 Task: Find connections with filter location Burton upon Trent with filter topic #Designwith filter profile language Spanish with filter current company International tractors limited with filter school Shri Guru Gobind Singhji Institute of Engineering and Technology, Vishnupuri, Nanded with filter industry Retail Apparel and Fashion with filter service category Financial Reporting with filter keywords title Homeless Shelter Worker
Action: Mouse moved to (546, 81)
Screenshot: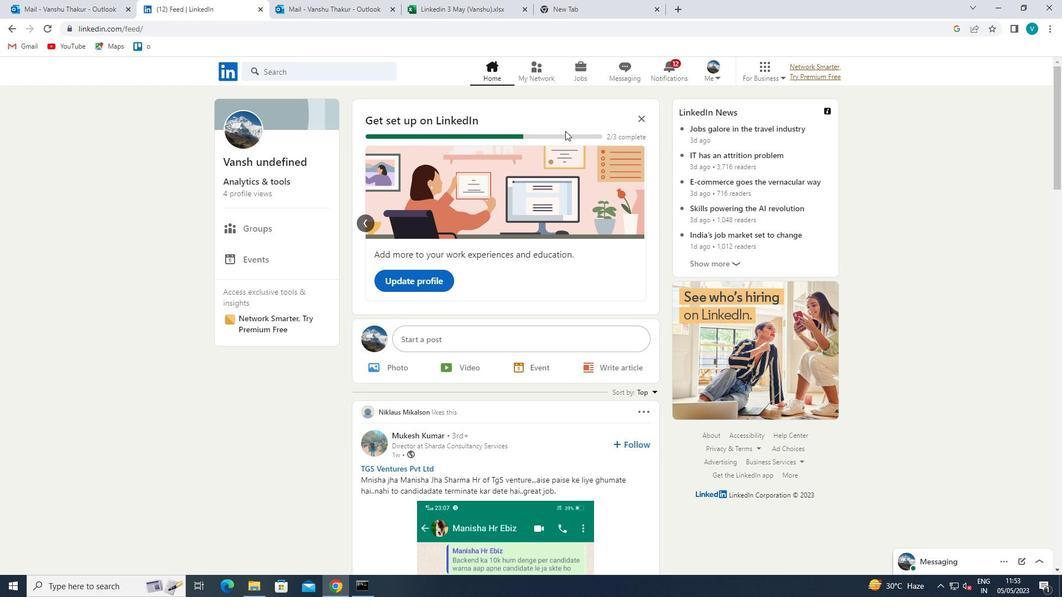 
Action: Mouse pressed left at (546, 81)
Screenshot: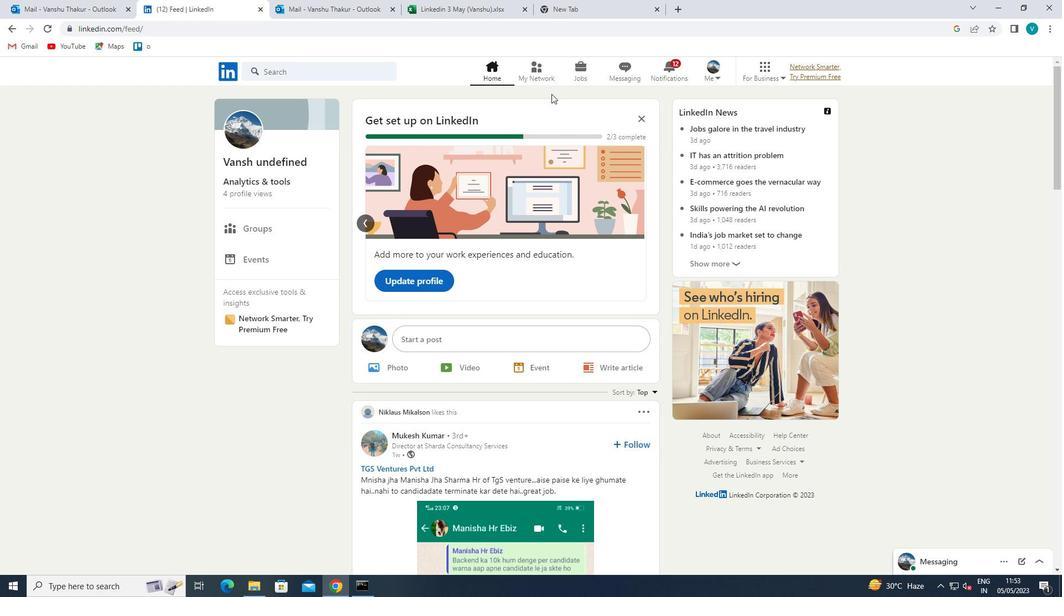 
Action: Mouse moved to (348, 133)
Screenshot: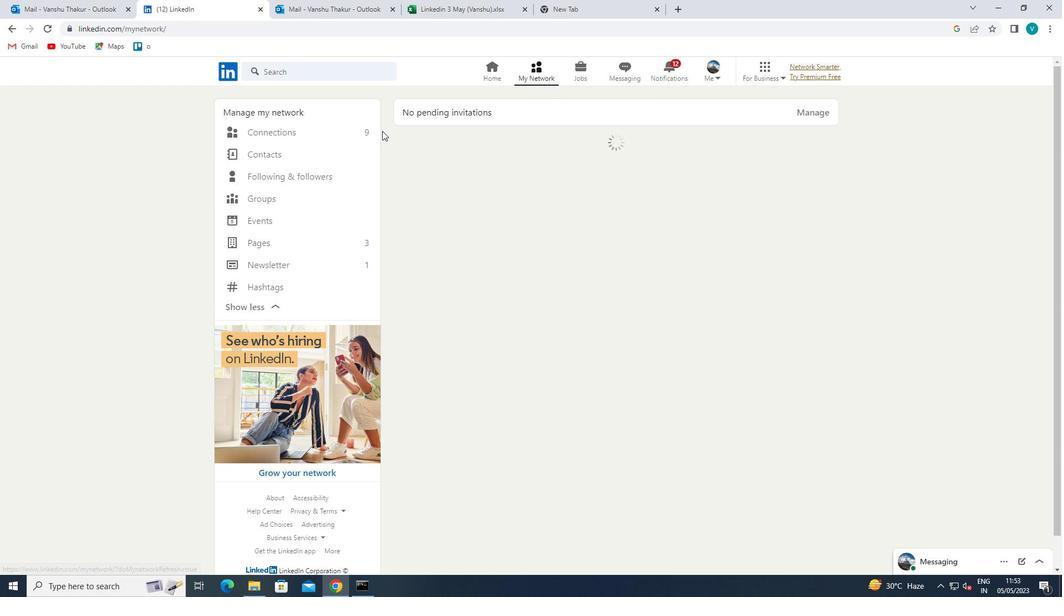 
Action: Mouse pressed left at (348, 133)
Screenshot: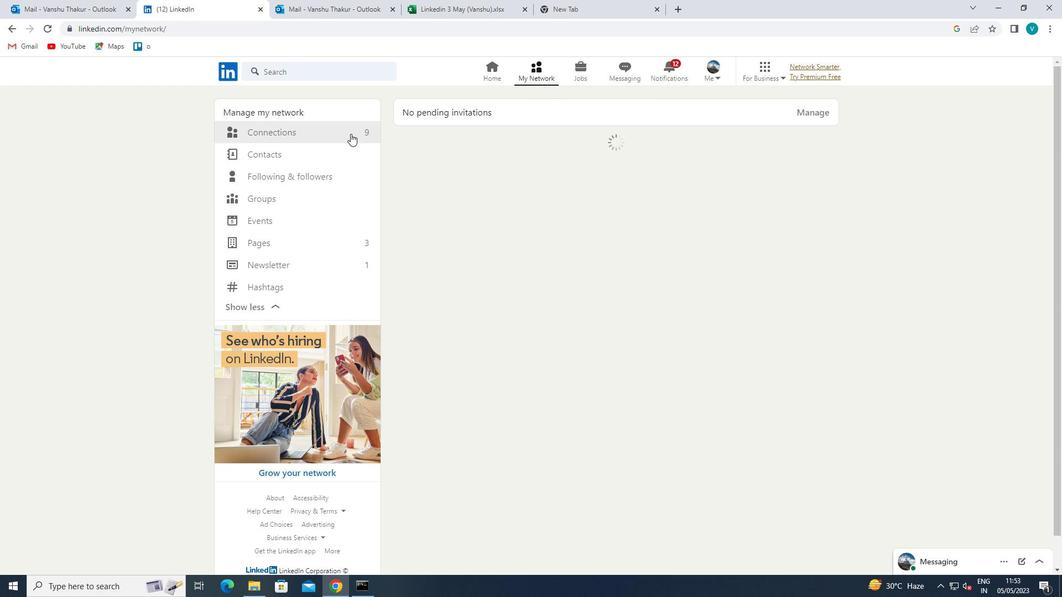 
Action: Mouse moved to (611, 140)
Screenshot: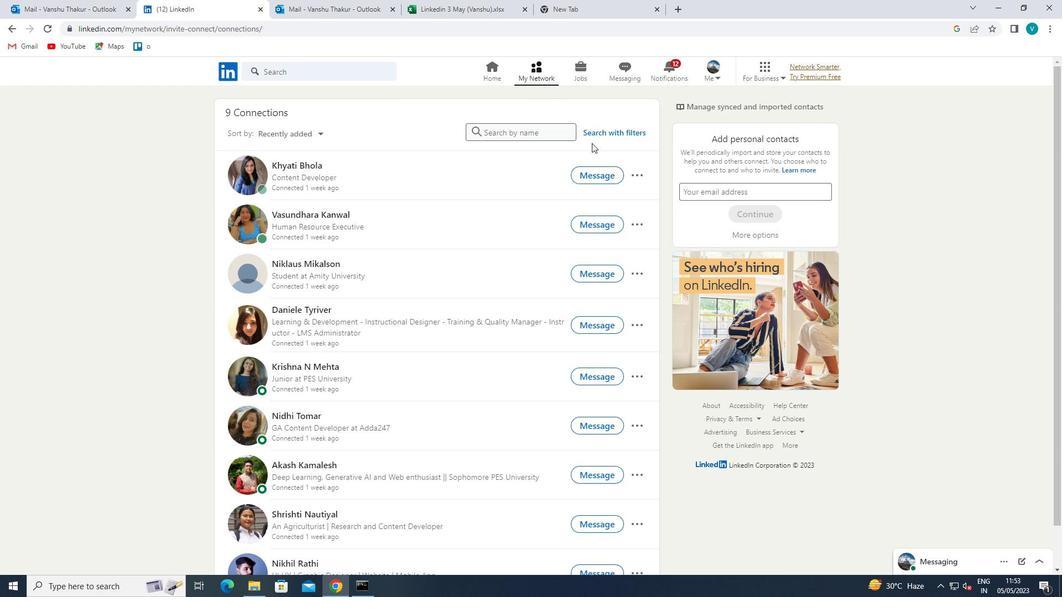 
Action: Mouse pressed left at (611, 140)
Screenshot: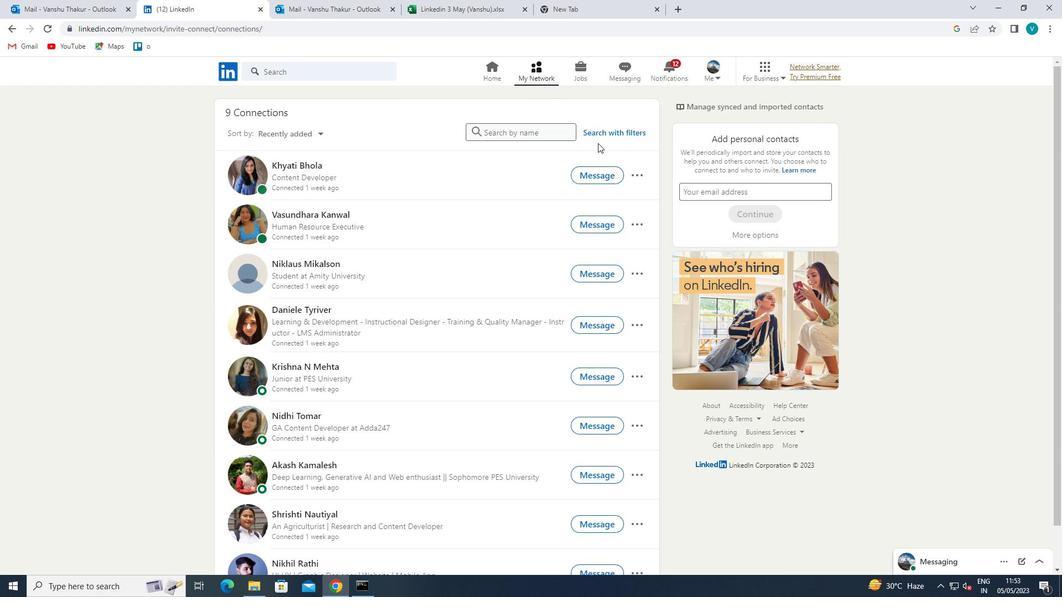 
Action: Mouse moved to (616, 137)
Screenshot: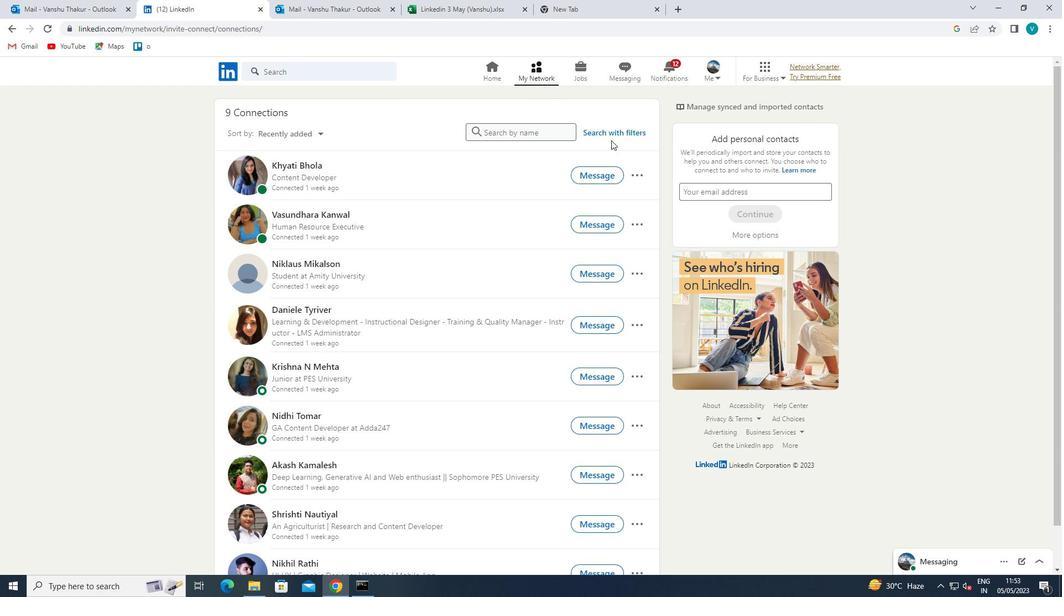
Action: Mouse pressed left at (616, 137)
Screenshot: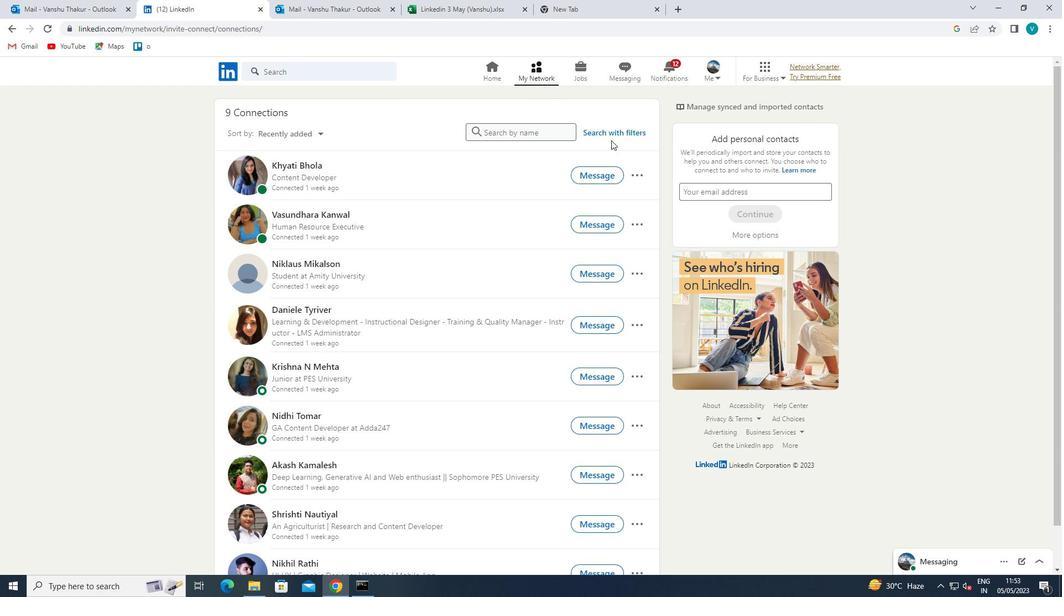 
Action: Mouse moved to (541, 100)
Screenshot: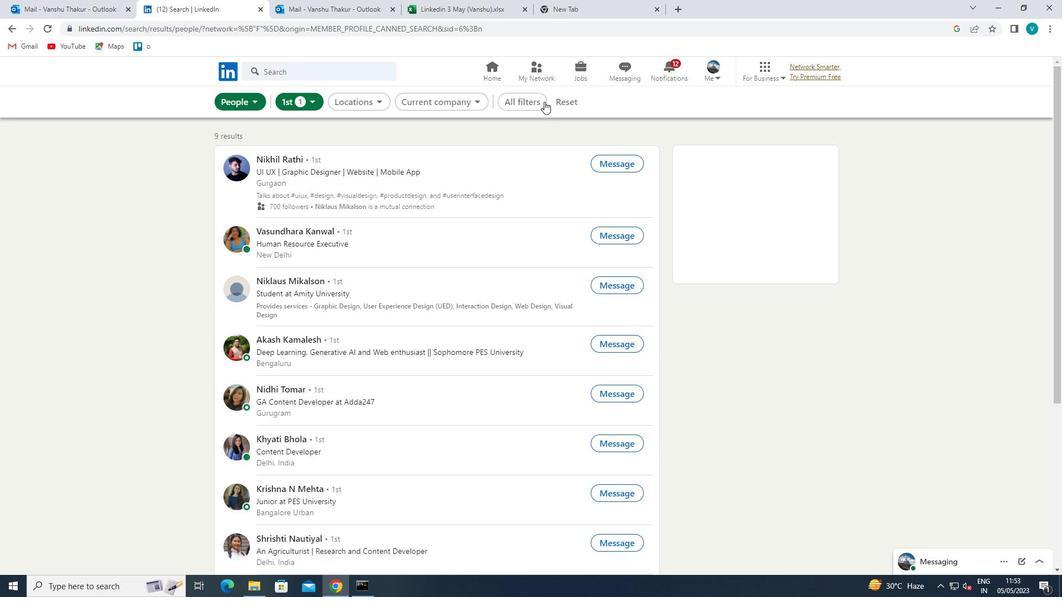 
Action: Mouse pressed left at (541, 100)
Screenshot: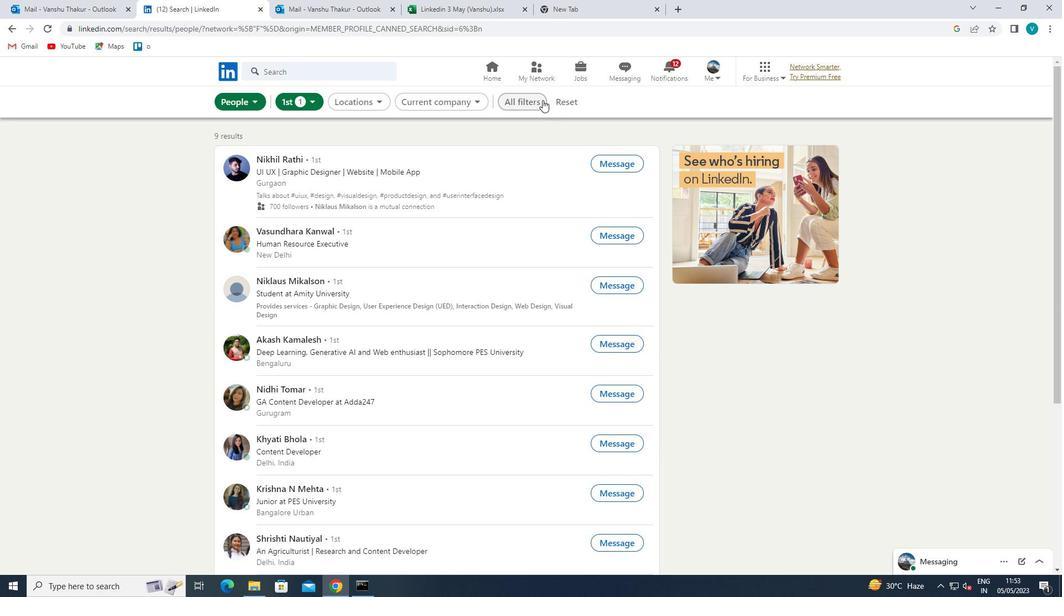 
Action: Mouse moved to (876, 227)
Screenshot: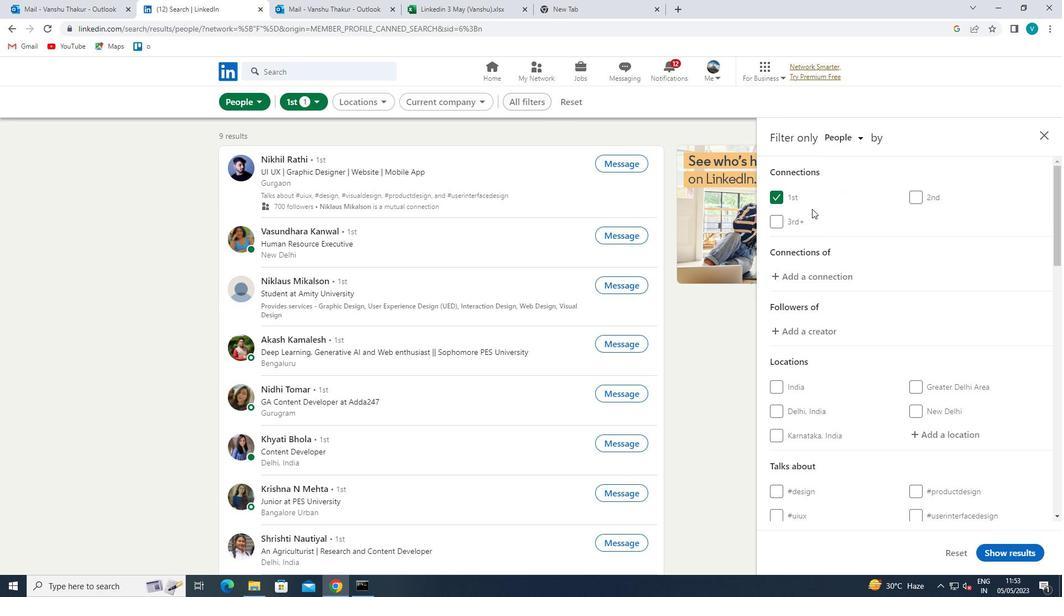 
Action: Mouse scrolled (876, 226) with delta (0, 0)
Screenshot: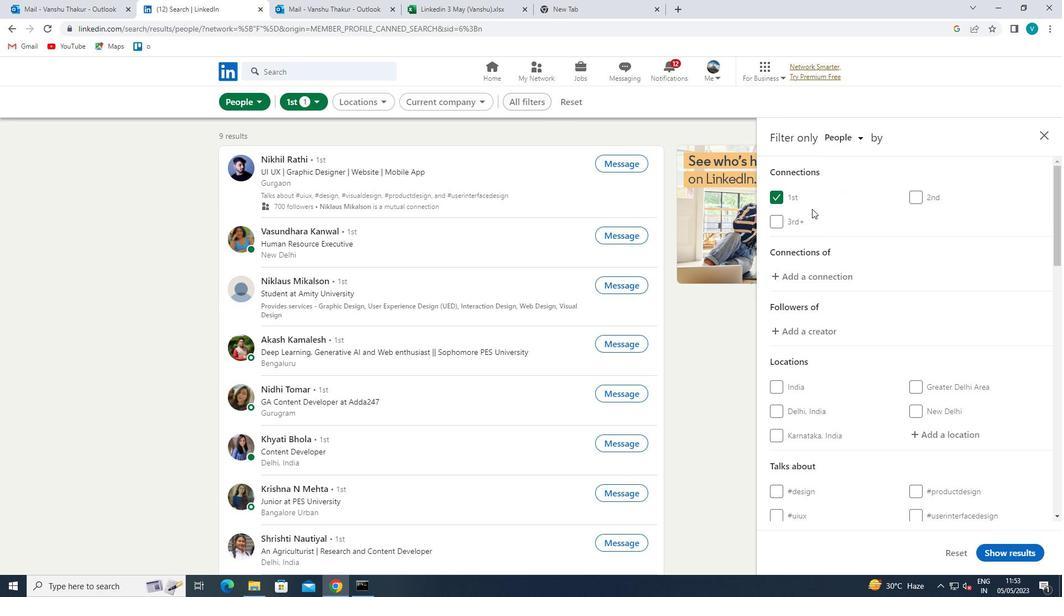 
Action: Mouse moved to (877, 227)
Screenshot: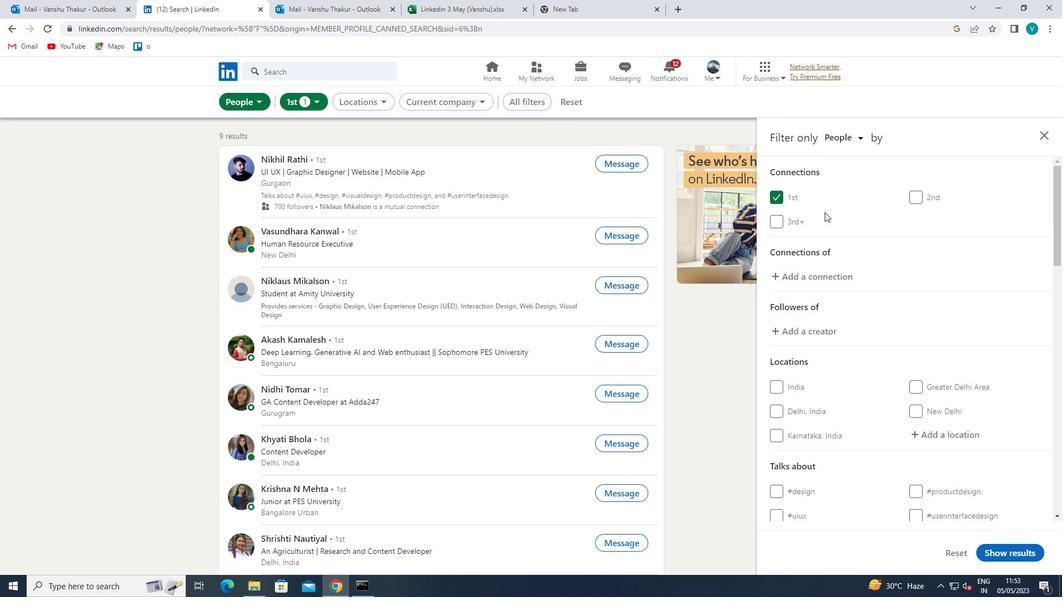 
Action: Mouse scrolled (877, 227) with delta (0, 0)
Screenshot: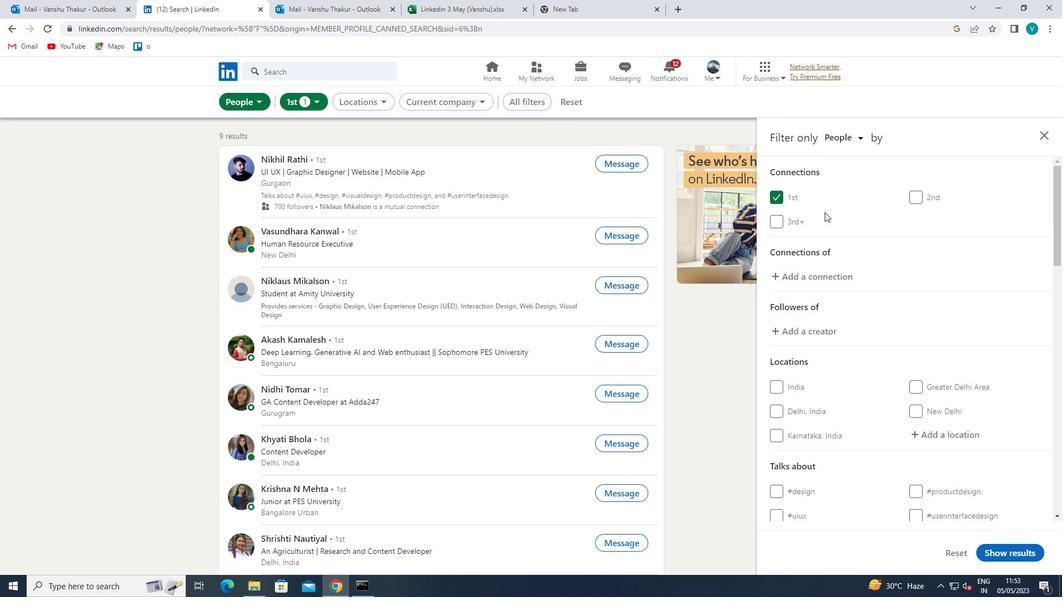 
Action: Mouse moved to (947, 334)
Screenshot: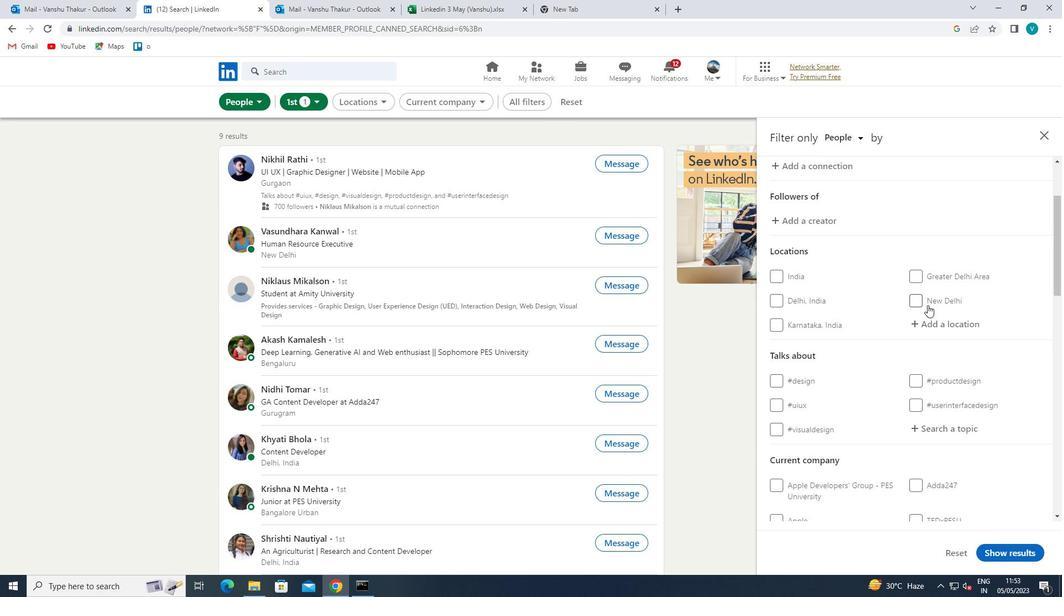 
Action: Mouse pressed left at (947, 334)
Screenshot: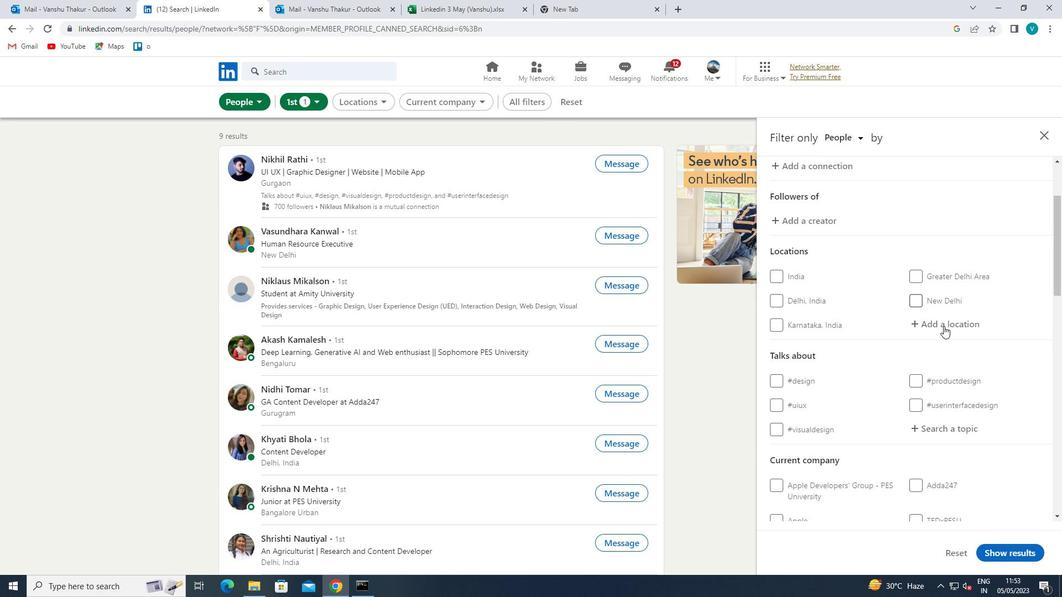 
Action: Mouse moved to (953, 330)
Screenshot: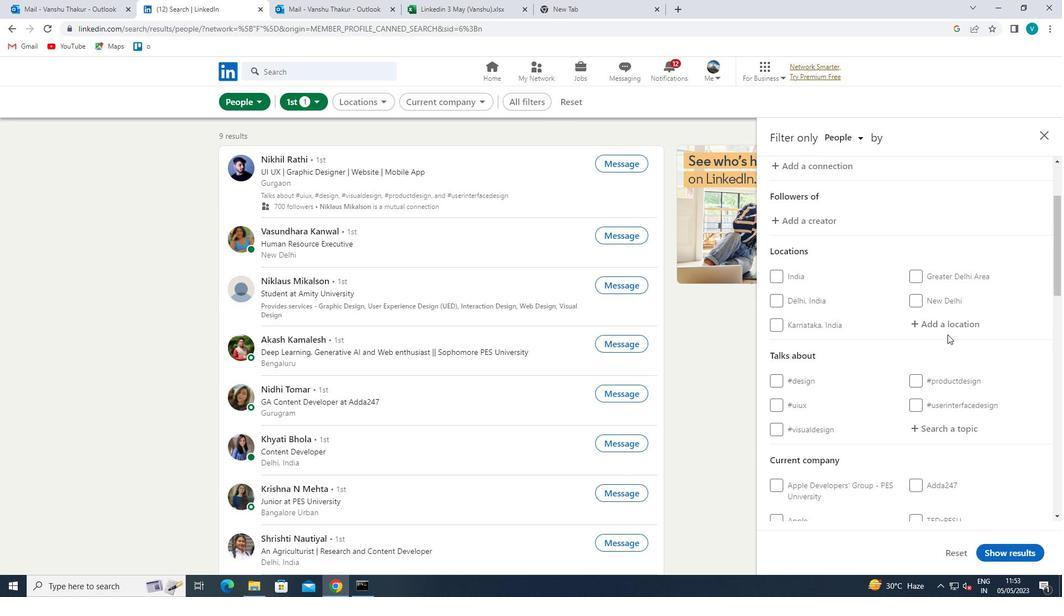 
Action: Mouse pressed left at (953, 330)
Screenshot: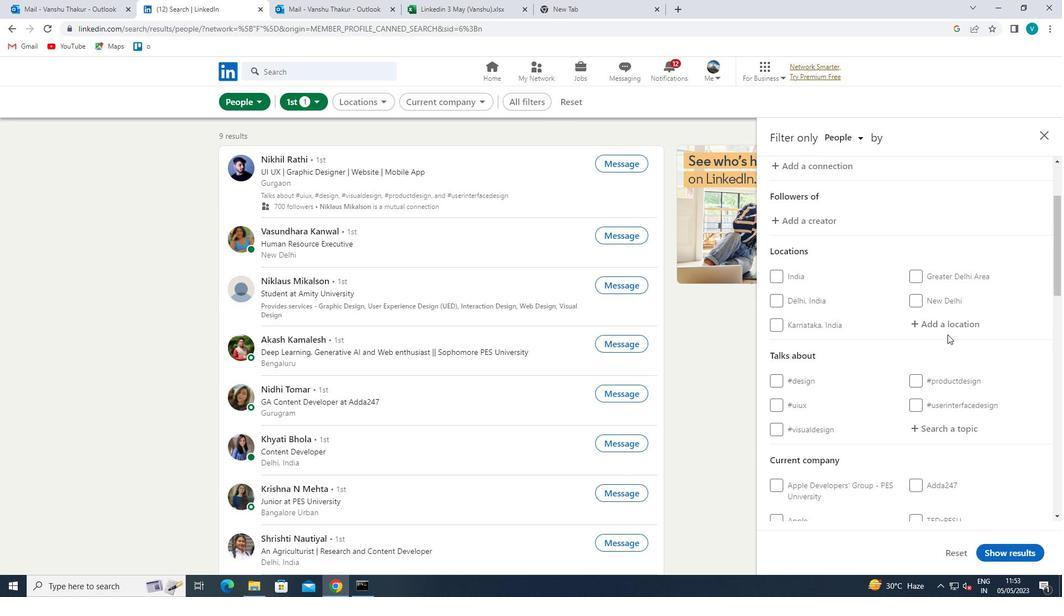 
Action: Mouse moved to (953, 329)
Screenshot: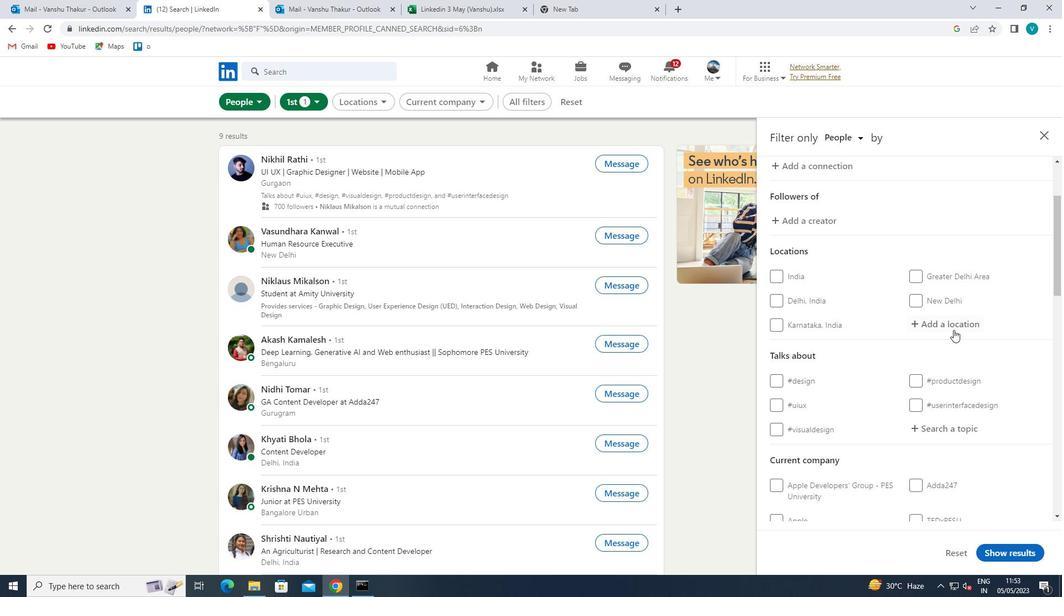 
Action: Key pressed <Key.shift>BURTON
Screenshot: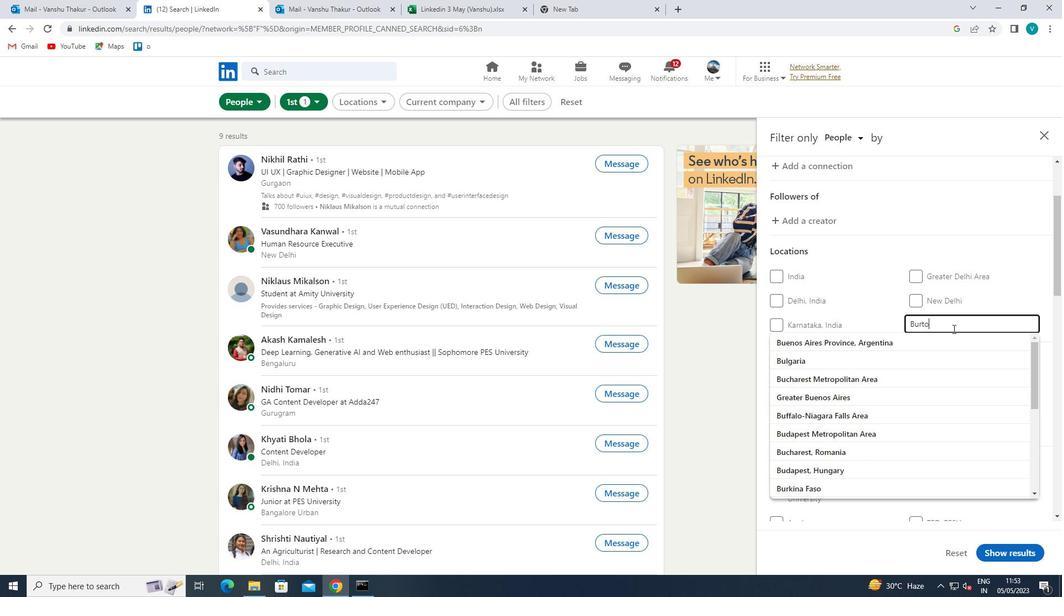 
Action: Mouse moved to (928, 354)
Screenshot: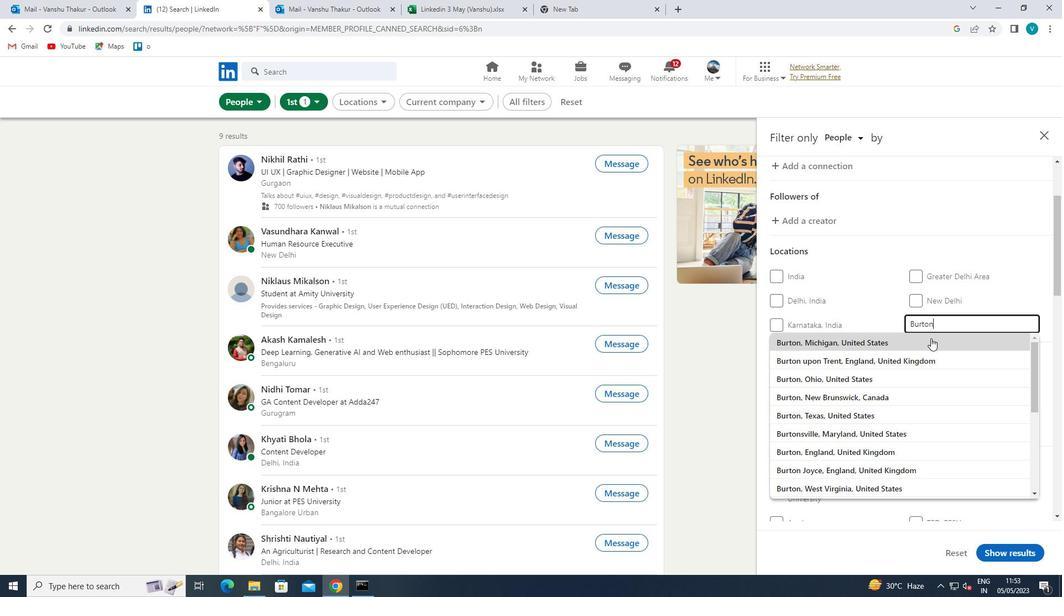 
Action: Mouse pressed left at (928, 354)
Screenshot: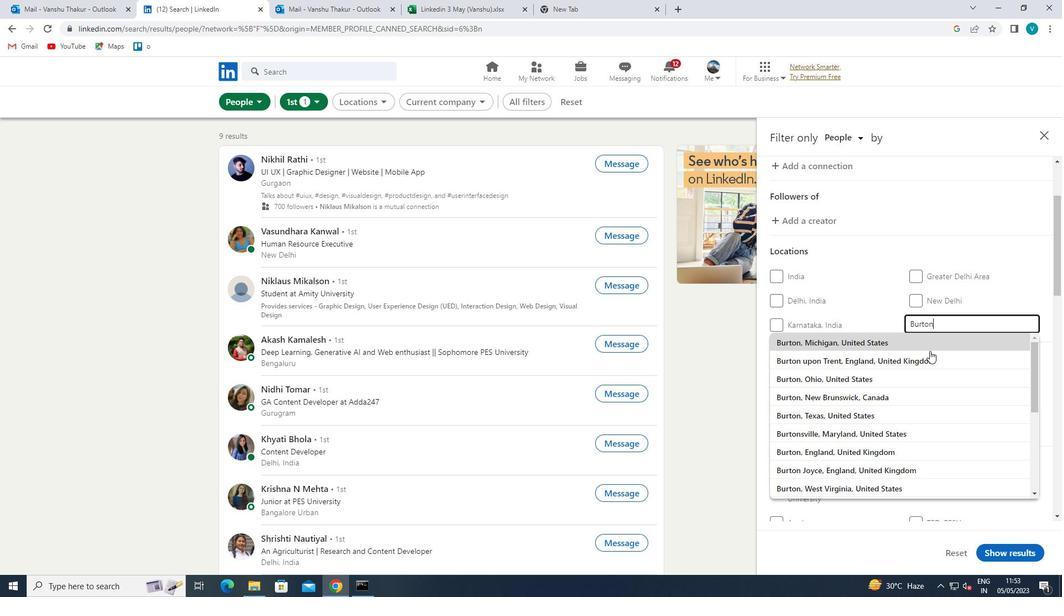 
Action: Mouse moved to (928, 355)
Screenshot: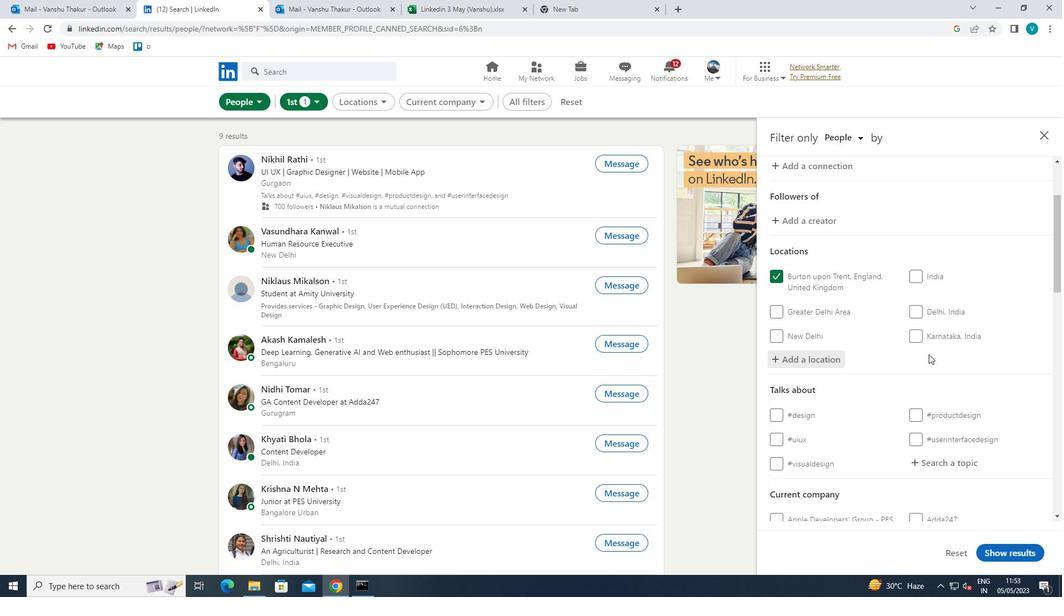 
Action: Mouse scrolled (928, 355) with delta (0, 0)
Screenshot: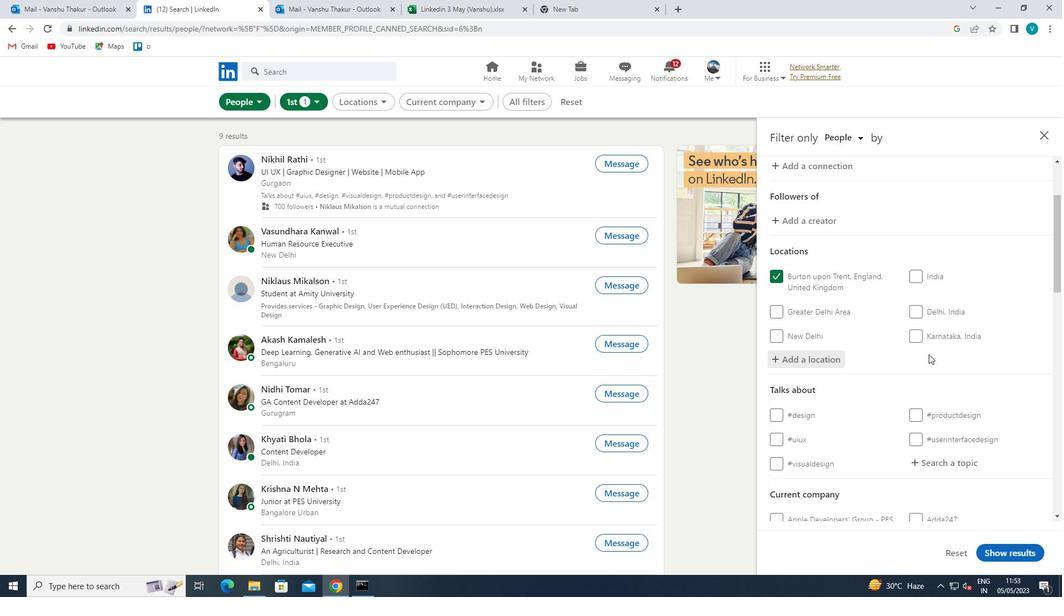 
Action: Mouse scrolled (928, 355) with delta (0, 0)
Screenshot: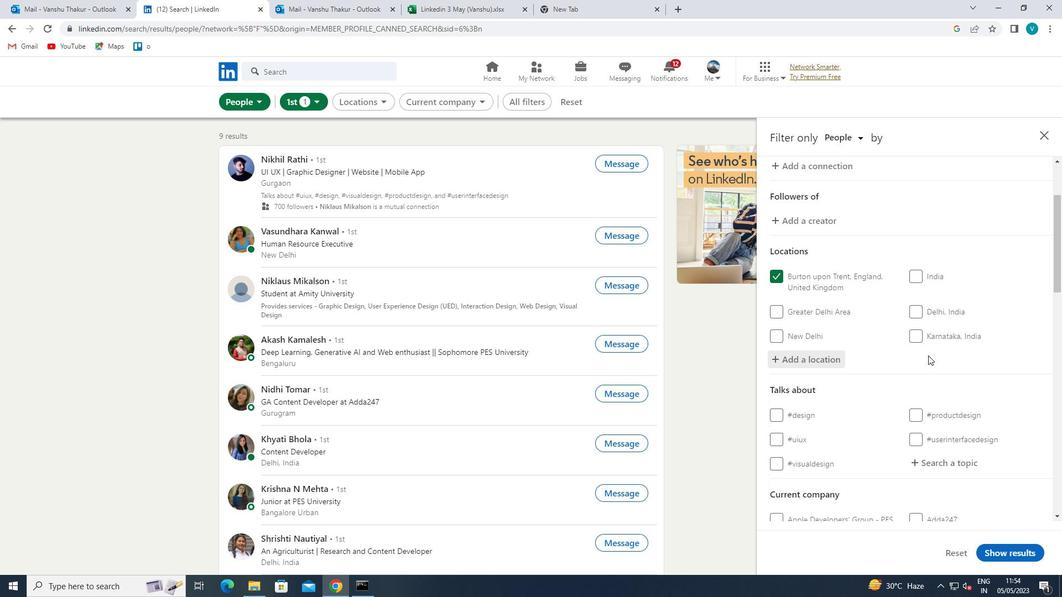 
Action: Mouse moved to (927, 355)
Screenshot: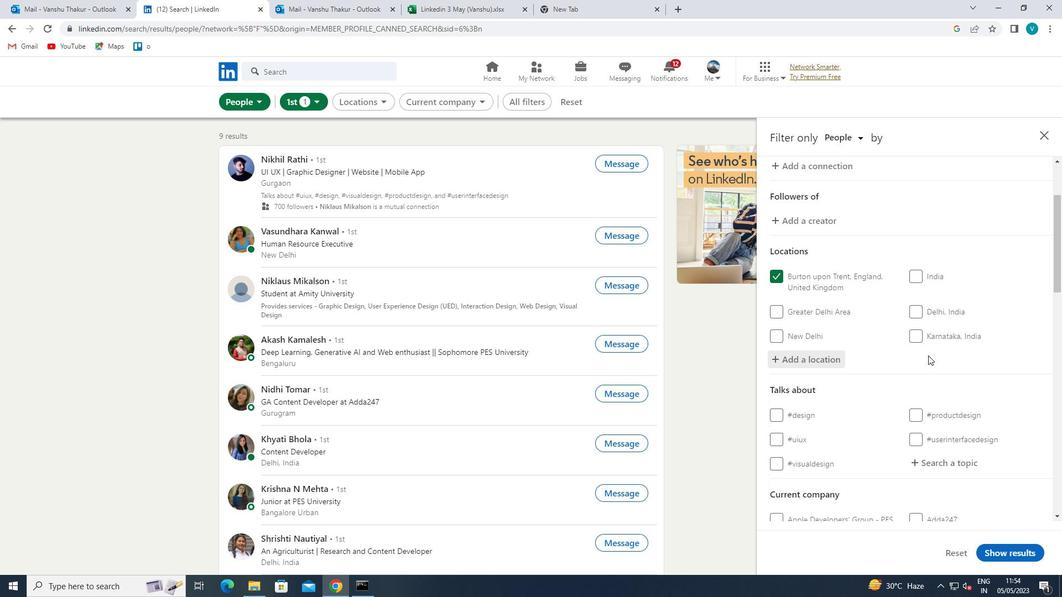 
Action: Mouse scrolled (927, 355) with delta (0, 0)
Screenshot: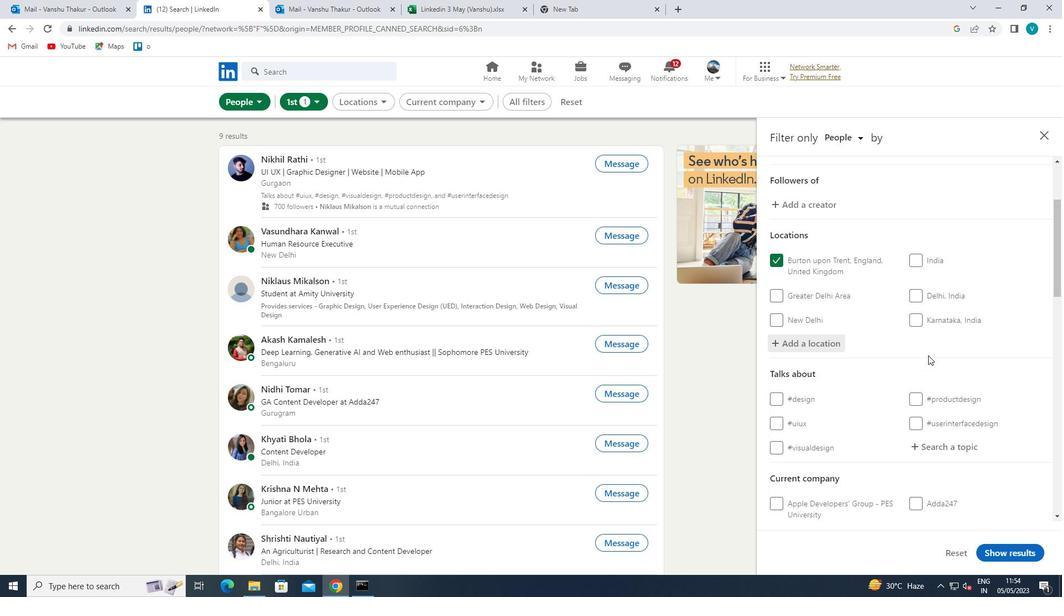 
Action: Mouse moved to (951, 302)
Screenshot: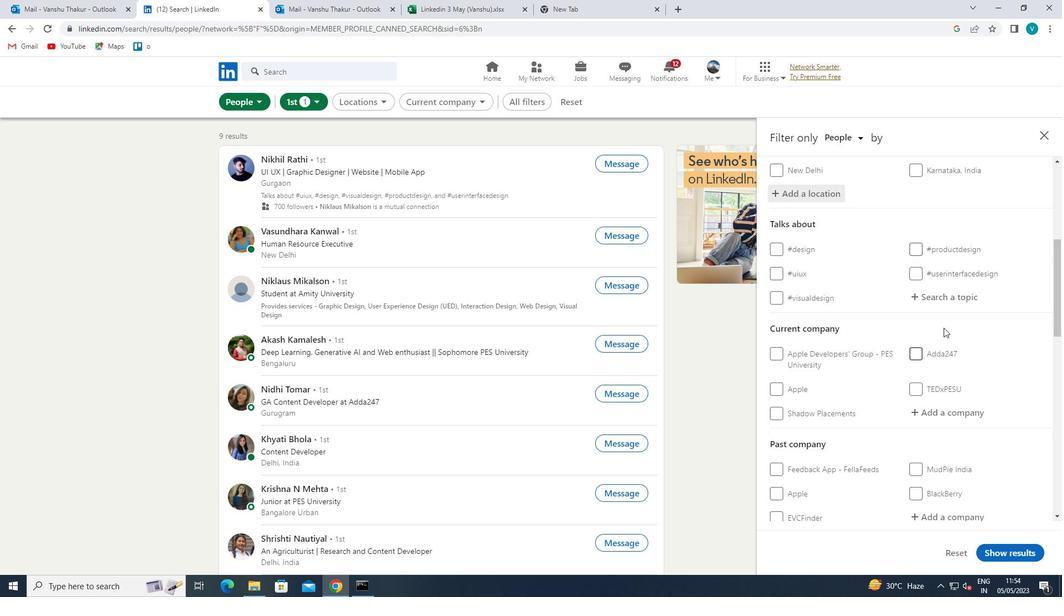 
Action: Mouse pressed left at (951, 302)
Screenshot: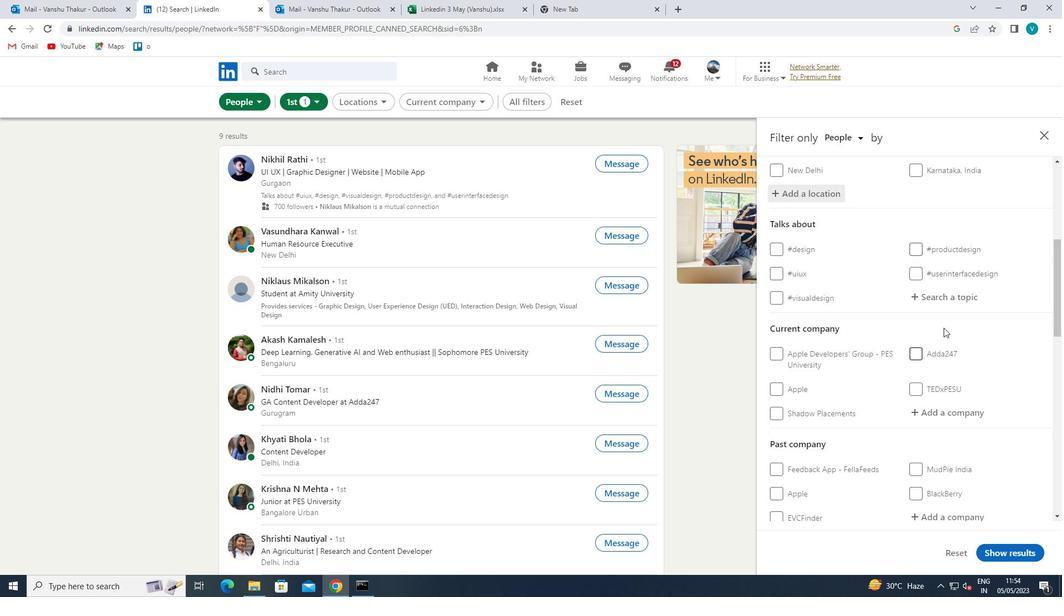 
Action: Key pressed DESIGN
Screenshot: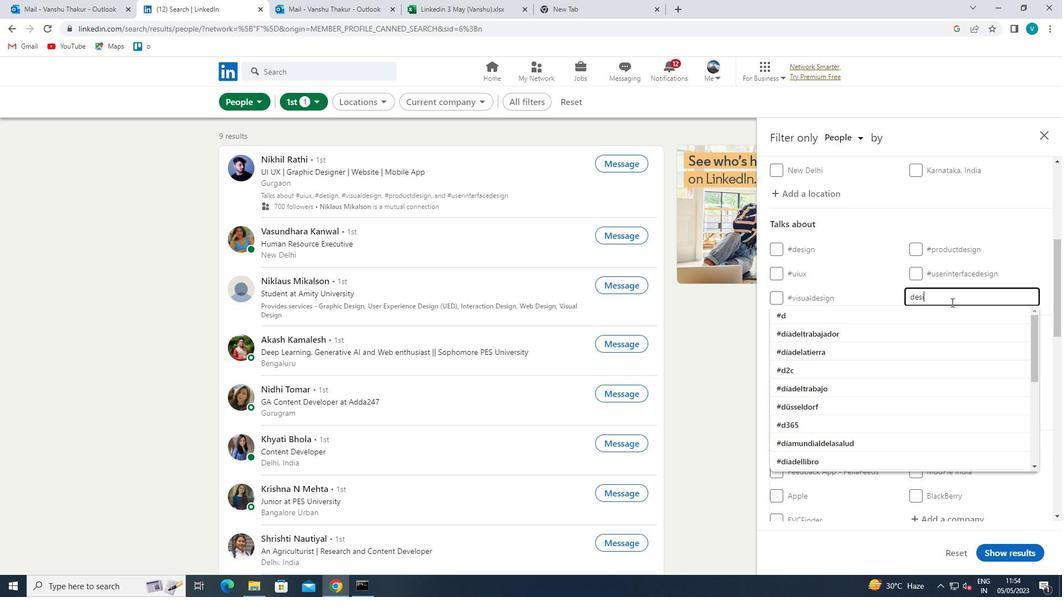 
Action: Mouse moved to (930, 315)
Screenshot: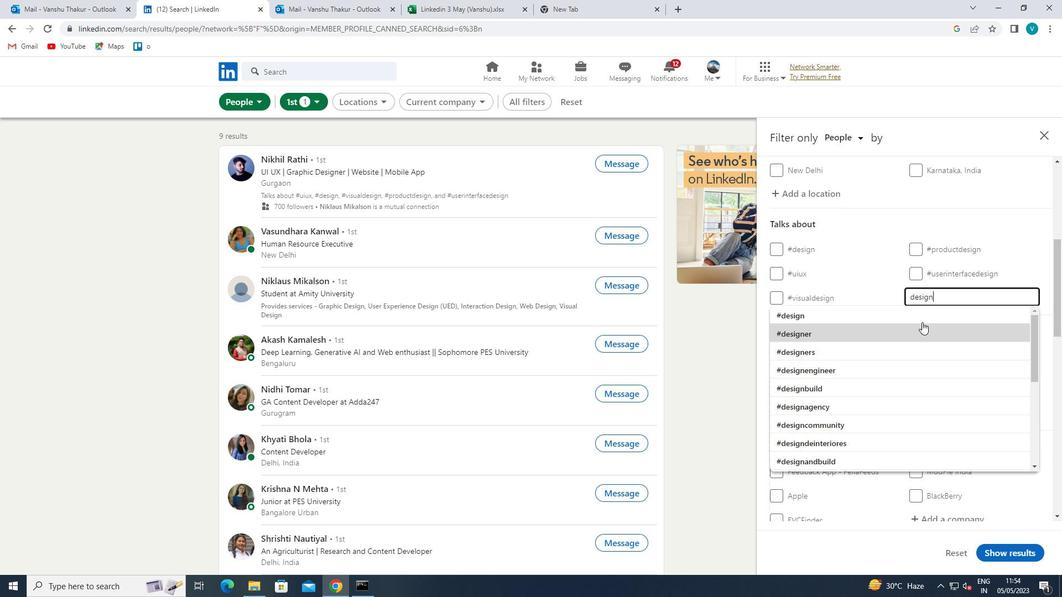 
Action: Mouse pressed left at (930, 315)
Screenshot: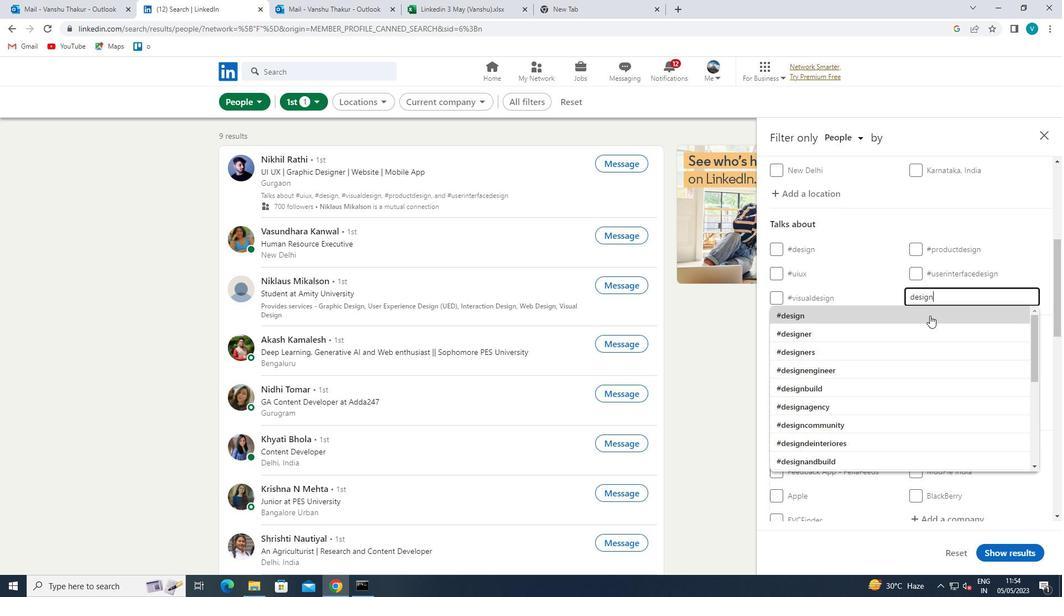 
Action: Mouse scrolled (930, 315) with delta (0, 0)
Screenshot: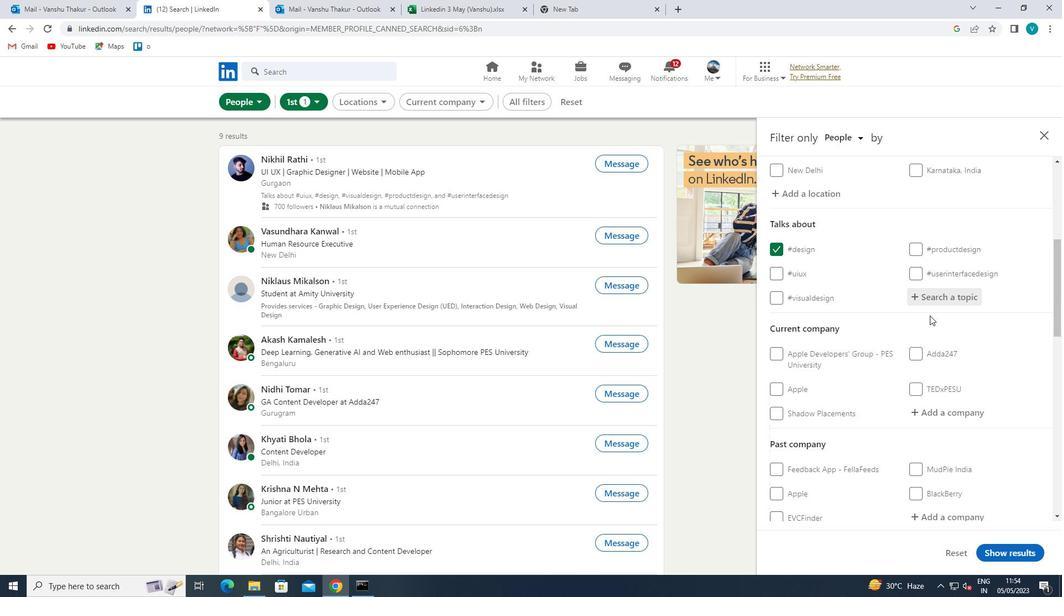 
Action: Mouse scrolled (930, 315) with delta (0, 0)
Screenshot: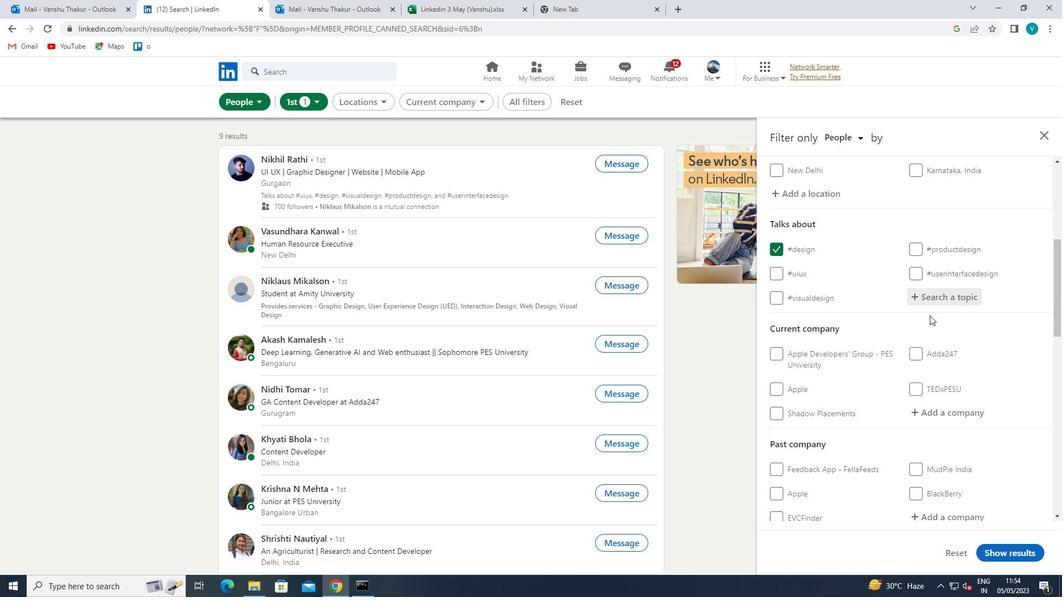 
Action: Mouse scrolled (930, 315) with delta (0, 0)
Screenshot: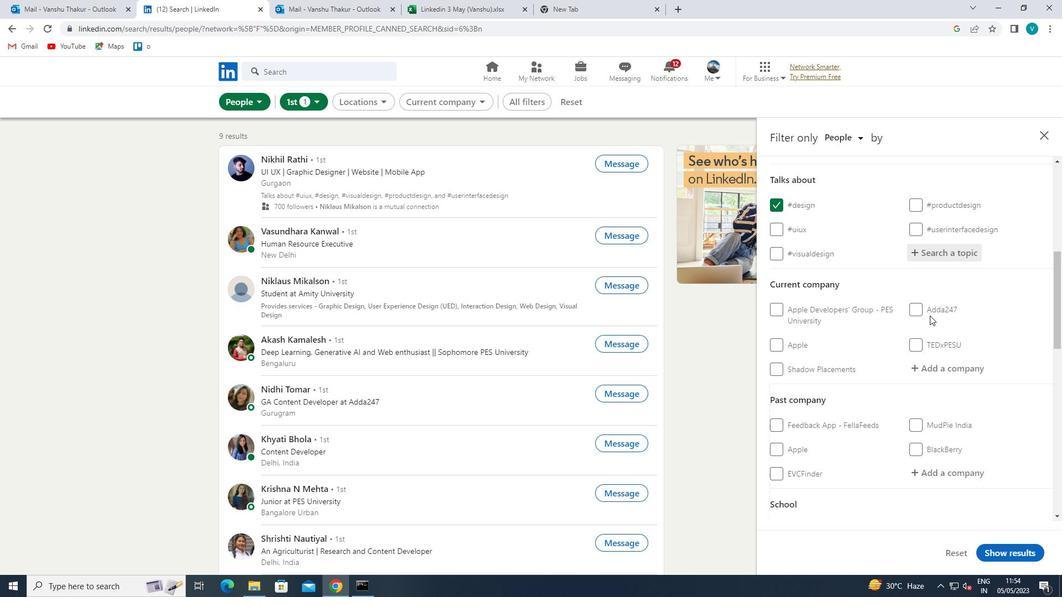 
Action: Mouse moved to (951, 246)
Screenshot: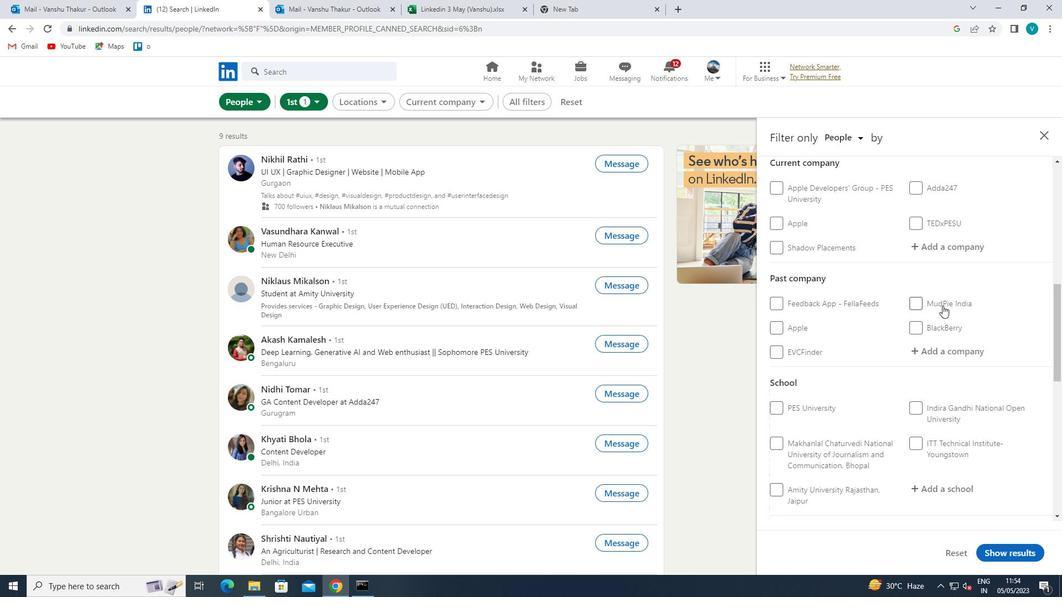 
Action: Mouse pressed left at (951, 246)
Screenshot: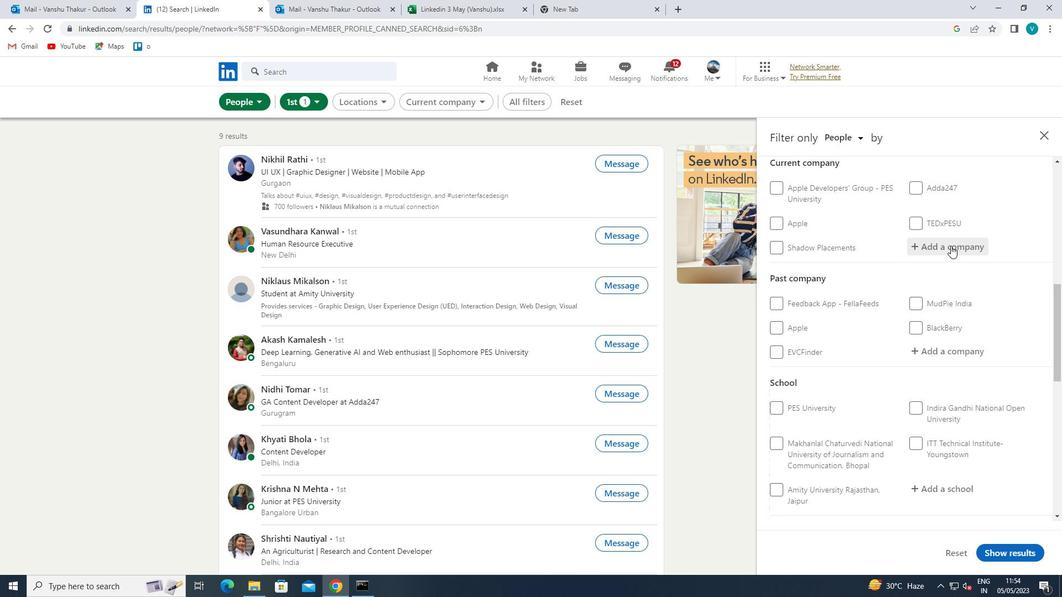 
Action: Key pressed <Key.shift>INTERNATIONAL<Key.space>
Screenshot: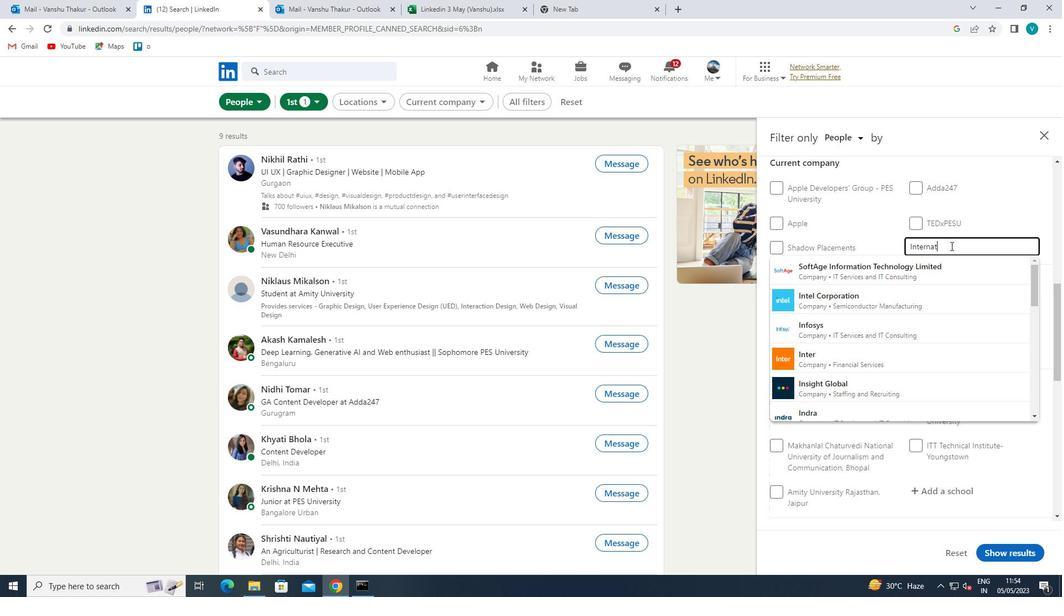 
Action: Mouse moved to (945, 248)
Screenshot: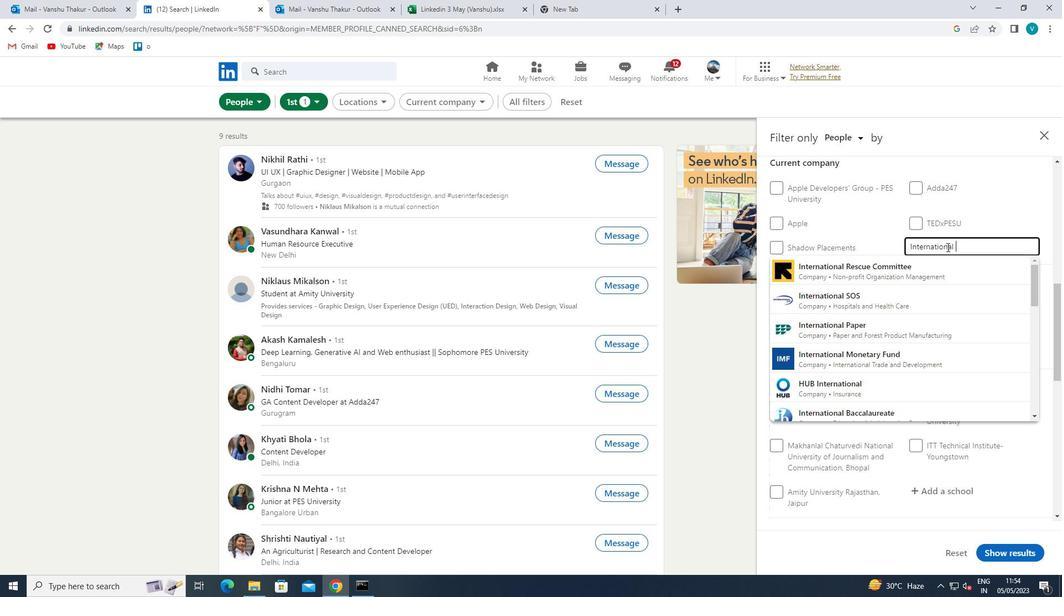 
Action: Key pressed TRAC
Screenshot: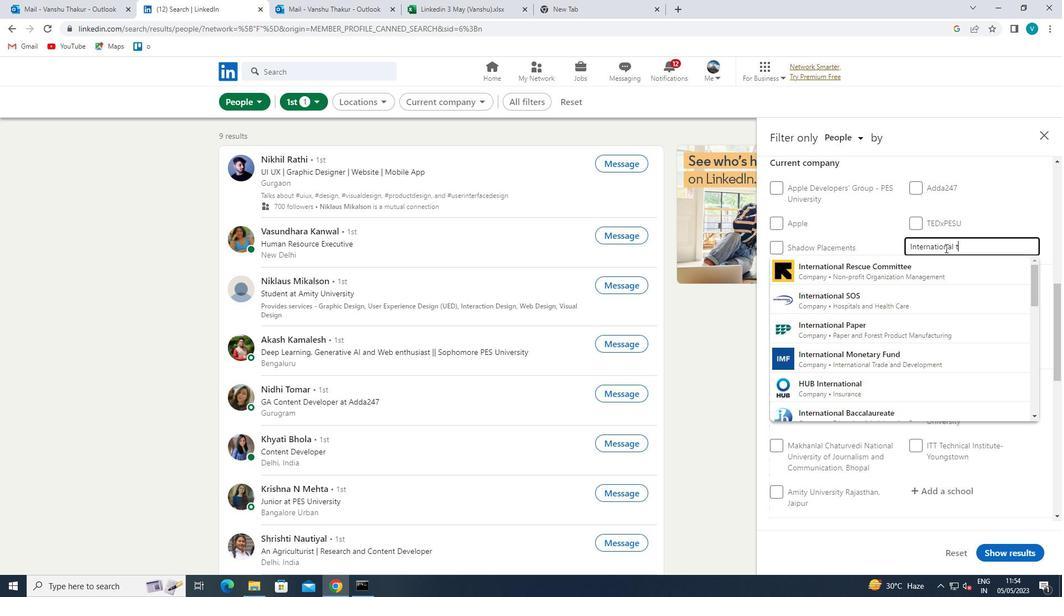 
Action: Mouse moved to (924, 263)
Screenshot: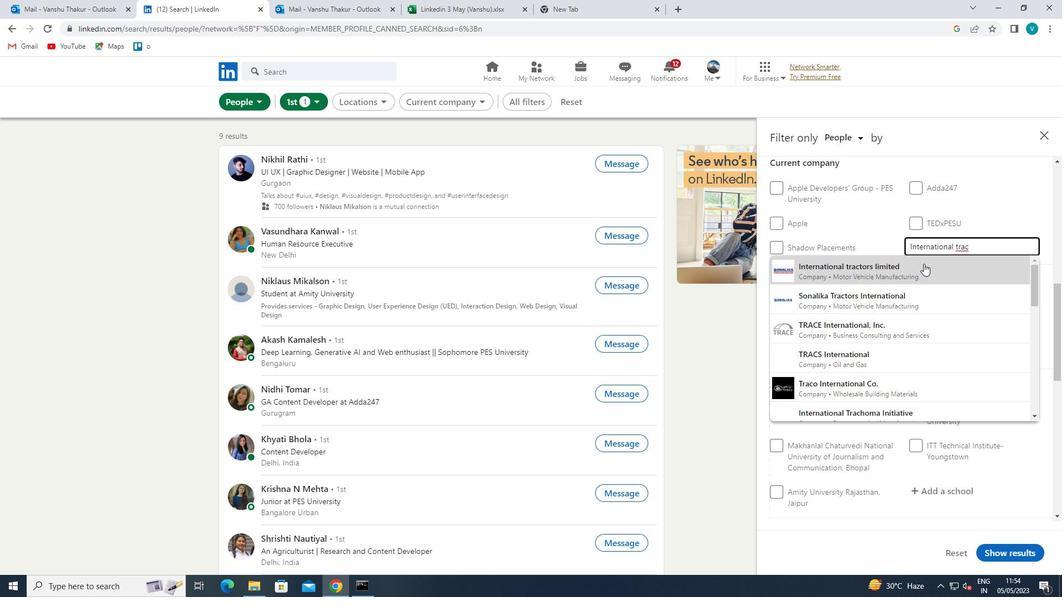 
Action: Mouse pressed left at (924, 263)
Screenshot: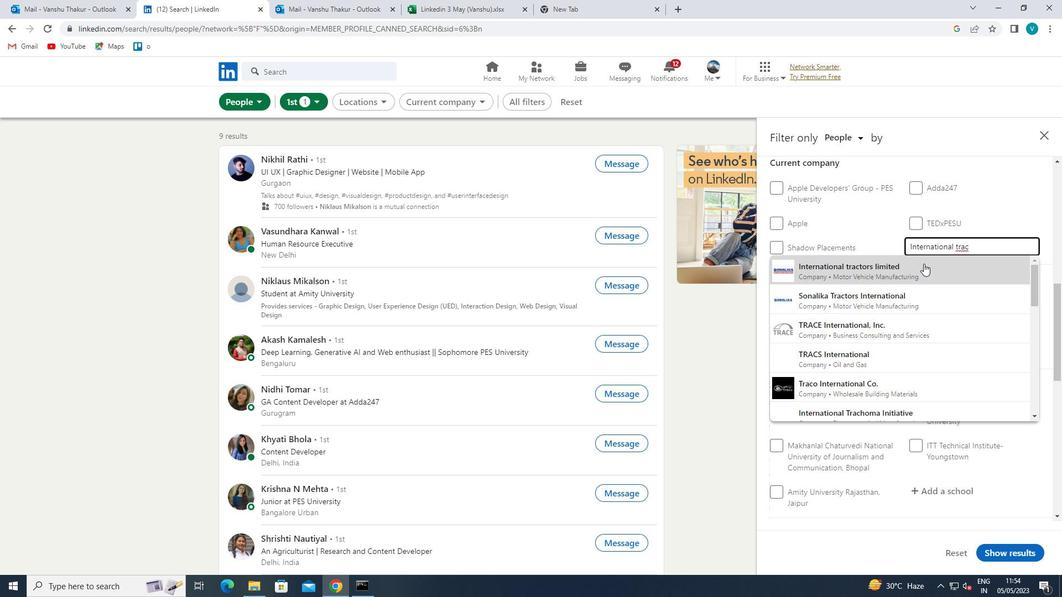 
Action: Mouse moved to (922, 266)
Screenshot: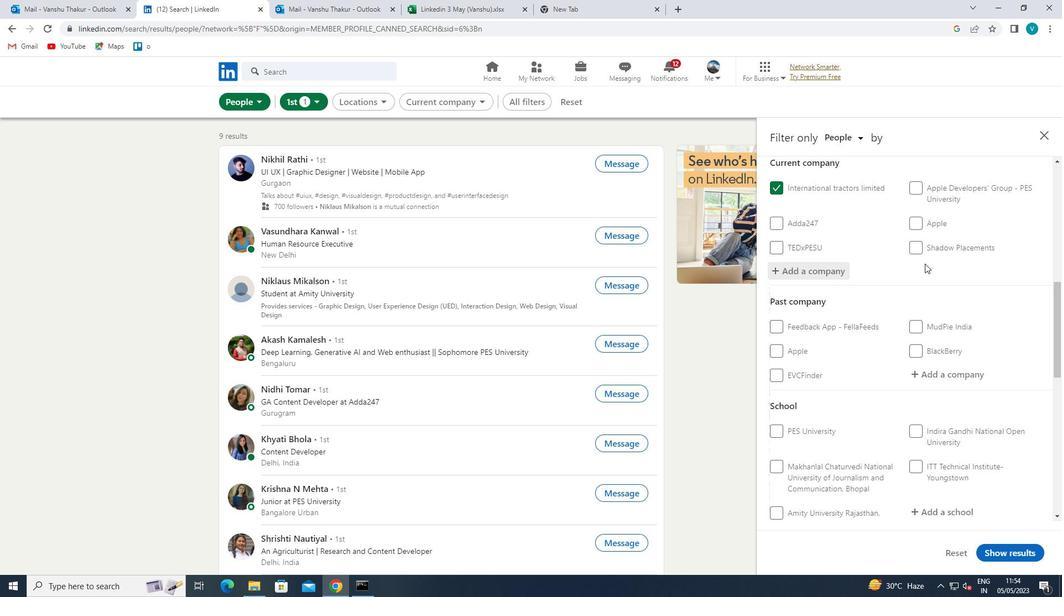 
Action: Mouse scrolled (922, 265) with delta (0, 0)
Screenshot: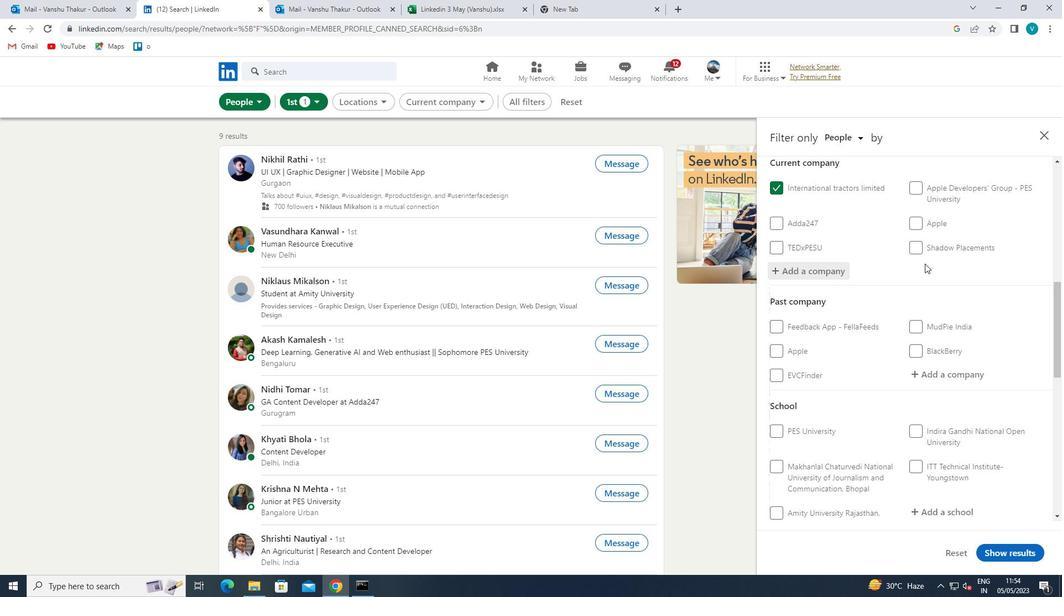 
Action: Mouse moved to (921, 266)
Screenshot: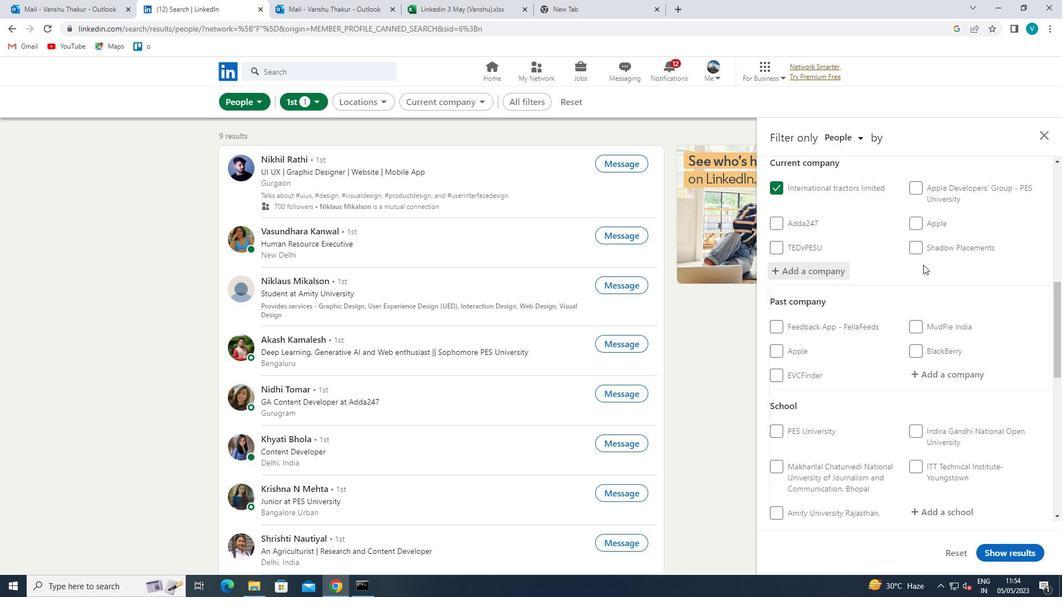 
Action: Mouse scrolled (921, 266) with delta (0, 0)
Screenshot: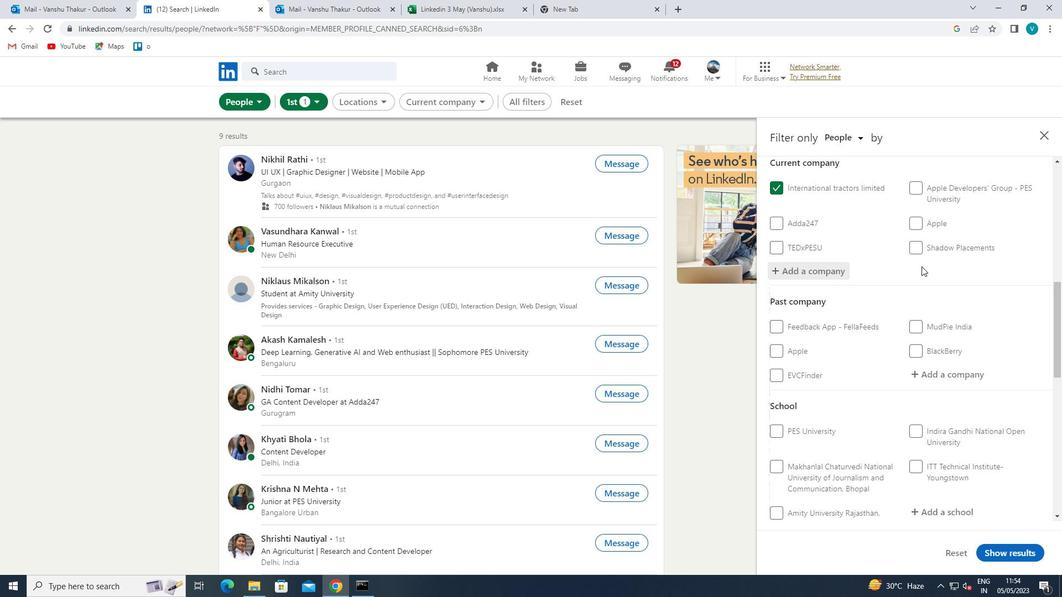 
Action: Mouse scrolled (921, 266) with delta (0, 0)
Screenshot: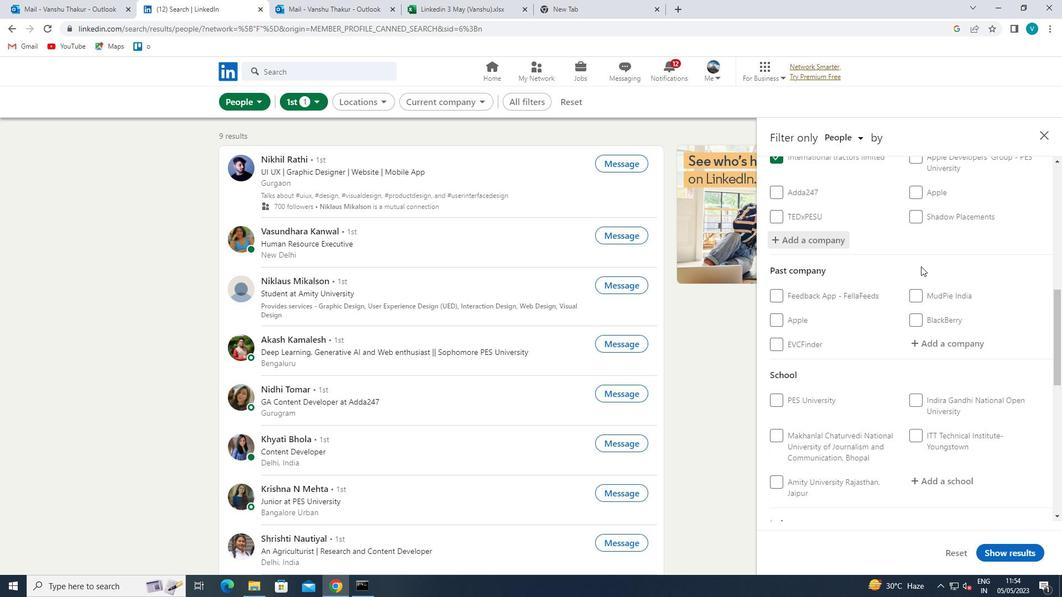 
Action: Mouse moved to (921, 266)
Screenshot: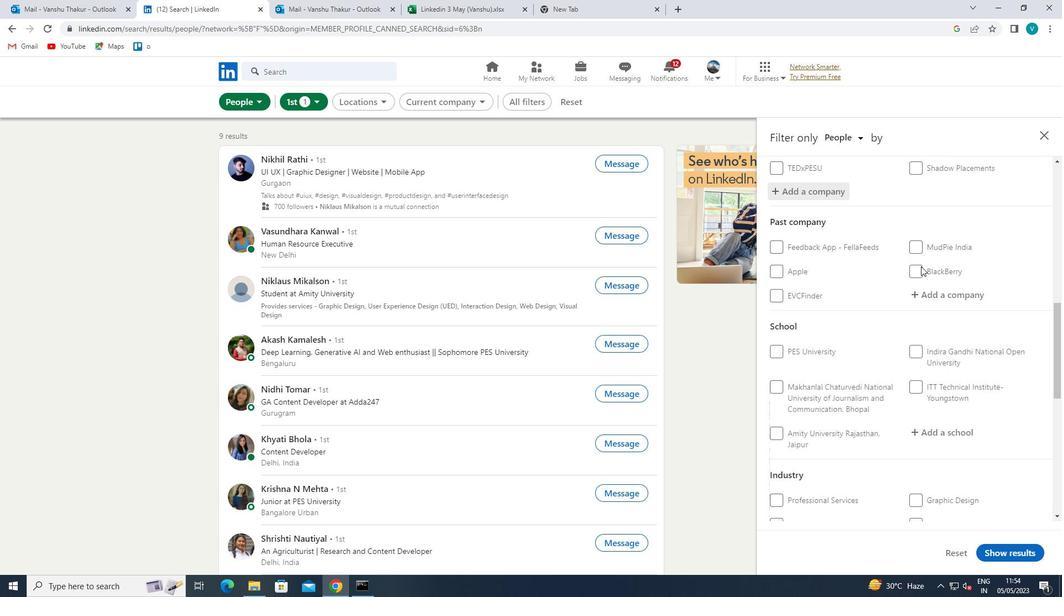 
Action: Mouse scrolled (921, 266) with delta (0, 0)
Screenshot: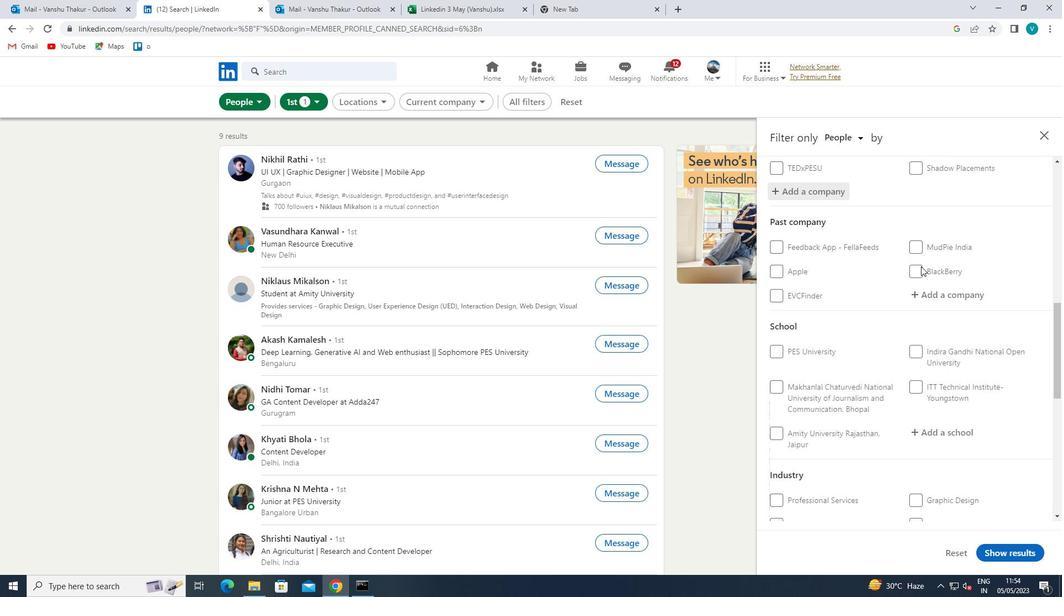 
Action: Mouse moved to (930, 287)
Screenshot: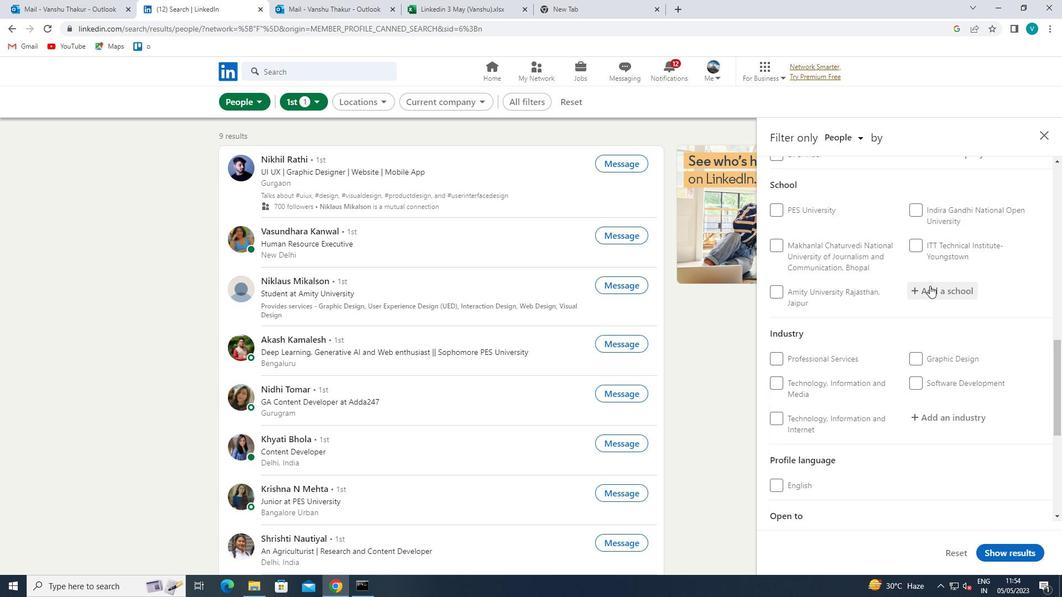 
Action: Mouse pressed left at (930, 287)
Screenshot: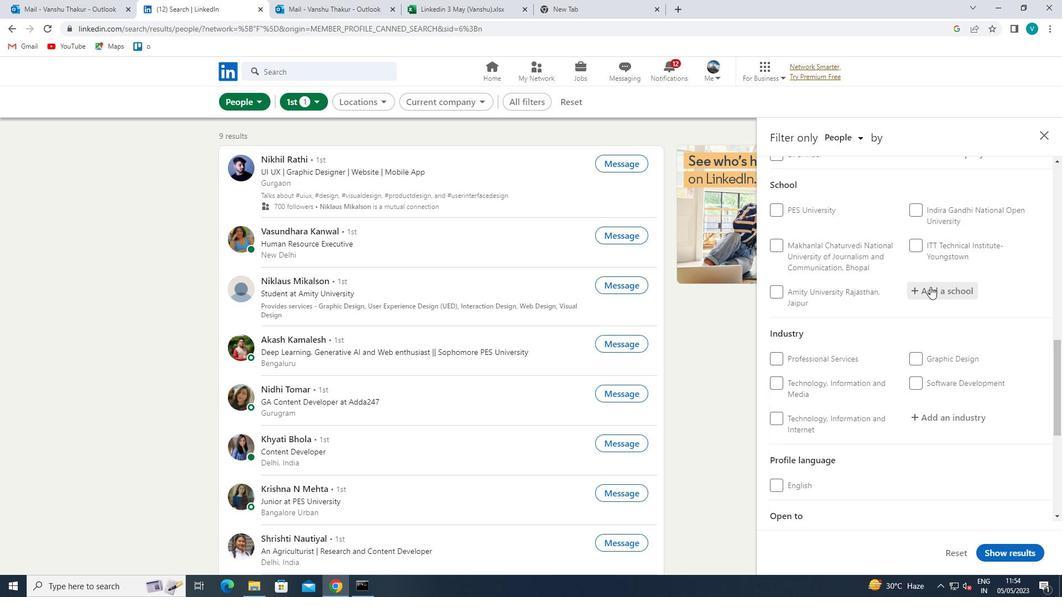 
Action: Mouse moved to (931, 287)
Screenshot: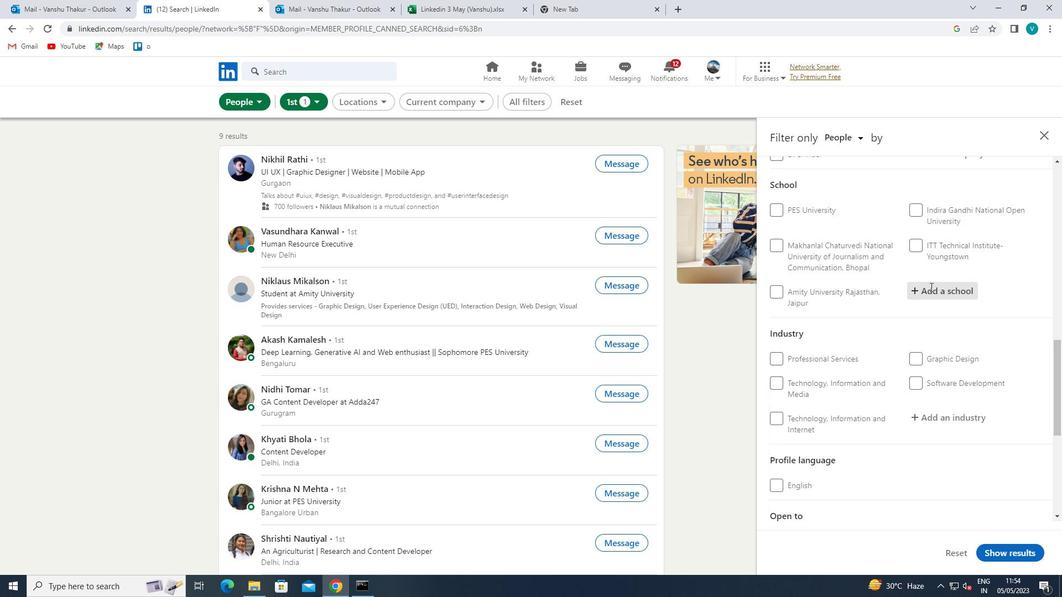 
Action: Key pressed <Key.shift>SHRI<Key.space><Key.shift>GURU<Key.space><Key.shift>GOBN<Key.backspace>IND
Screenshot: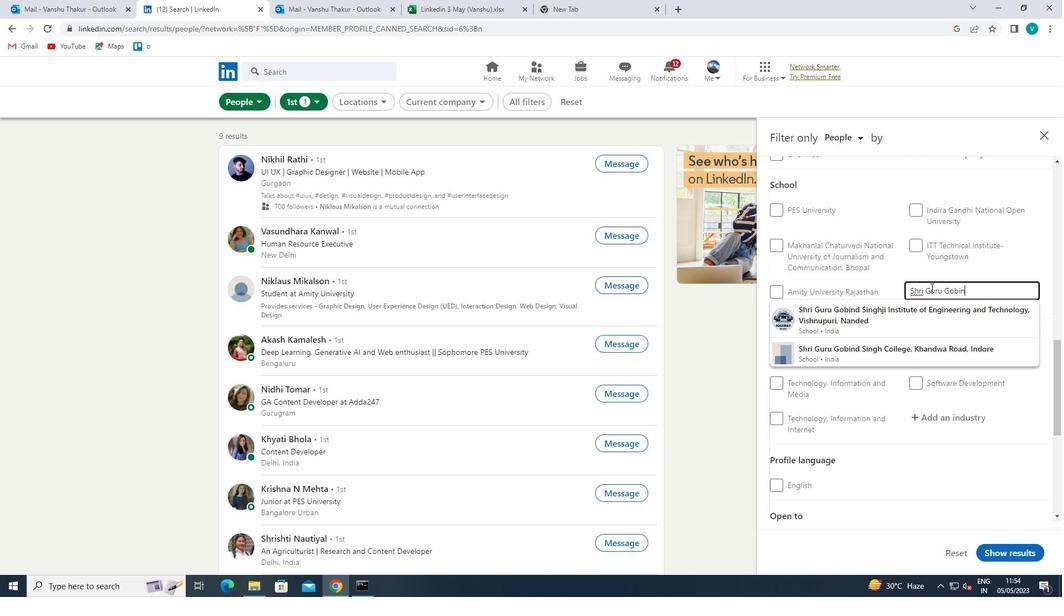 
Action: Mouse moved to (911, 322)
Screenshot: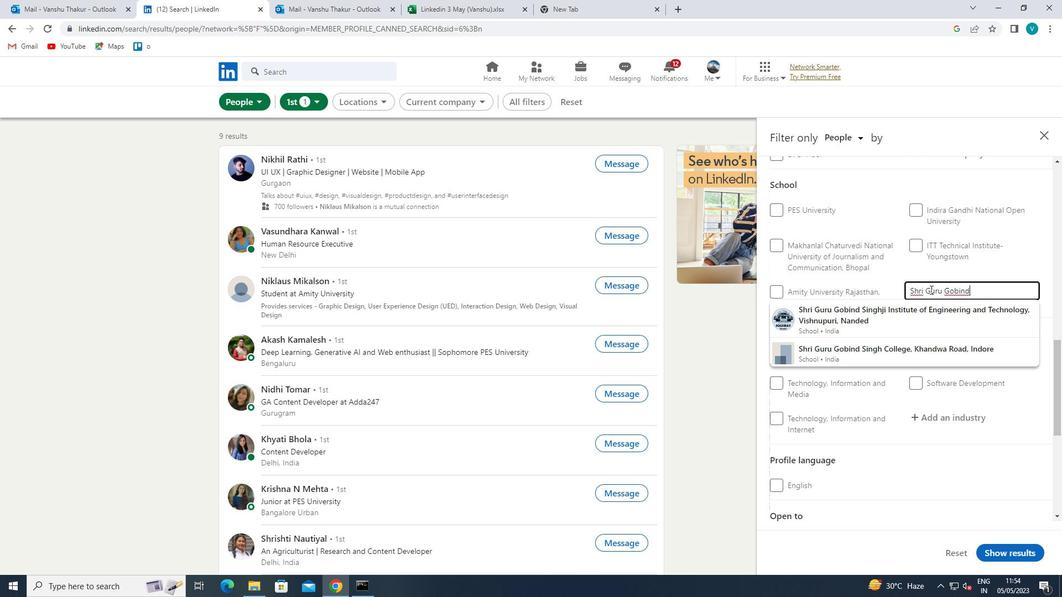 
Action: Mouse pressed left at (911, 322)
Screenshot: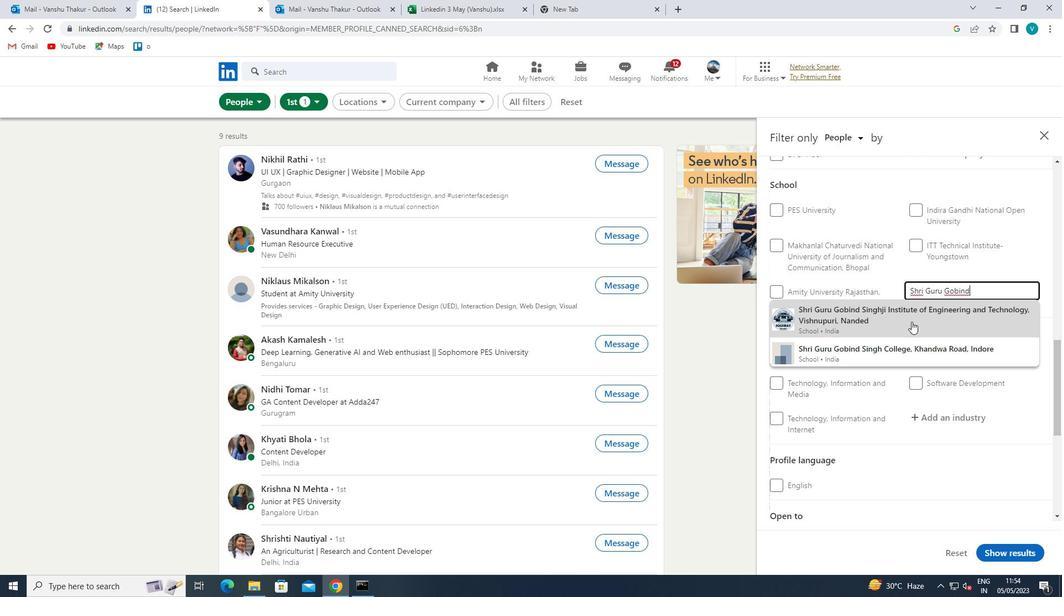 
Action: Mouse moved to (911, 323)
Screenshot: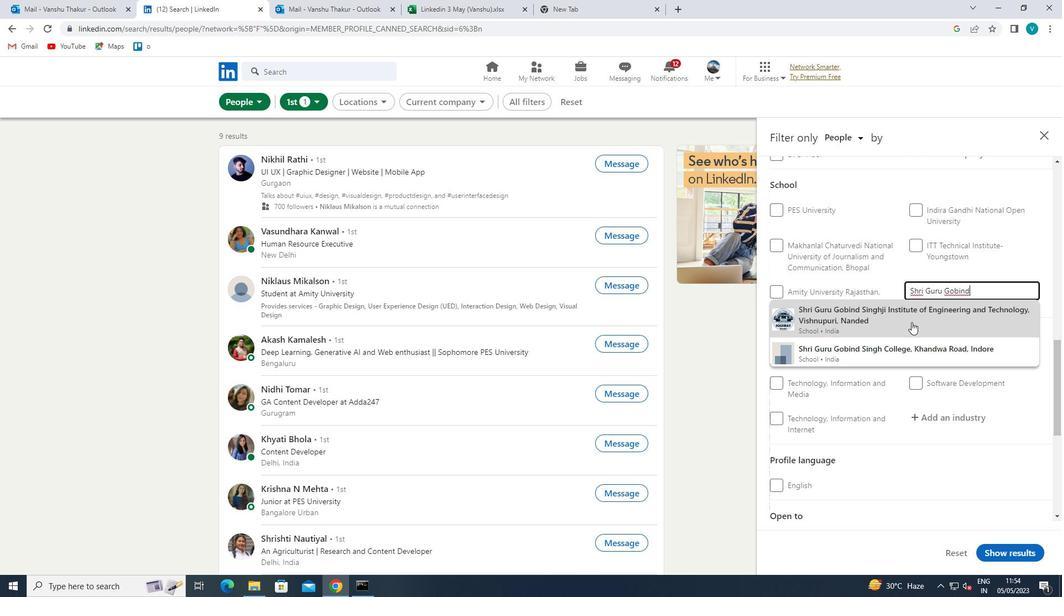 
Action: Mouse scrolled (911, 322) with delta (0, 0)
Screenshot: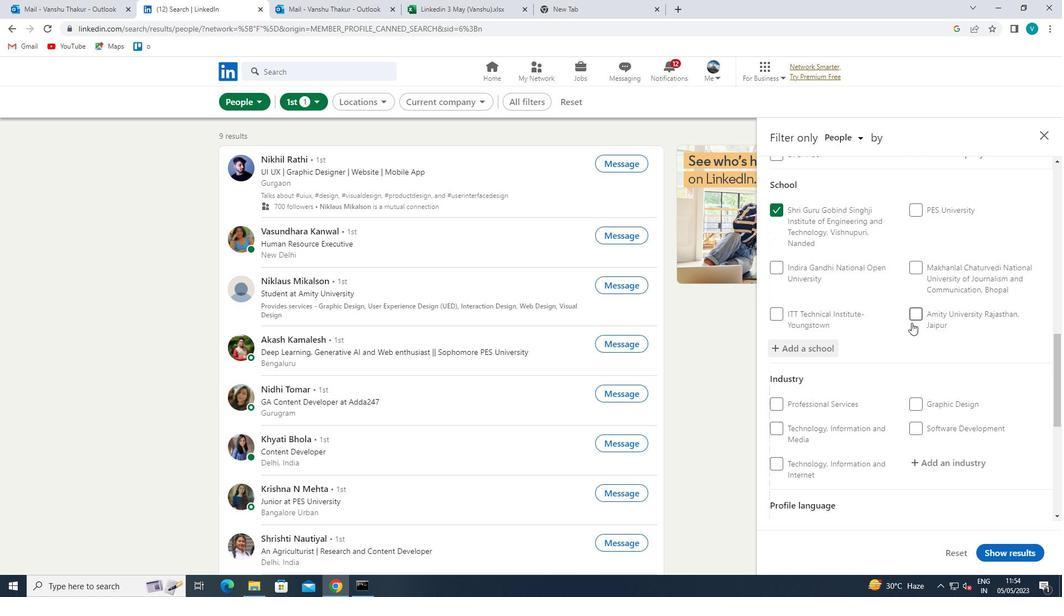 
Action: Mouse moved to (911, 323)
Screenshot: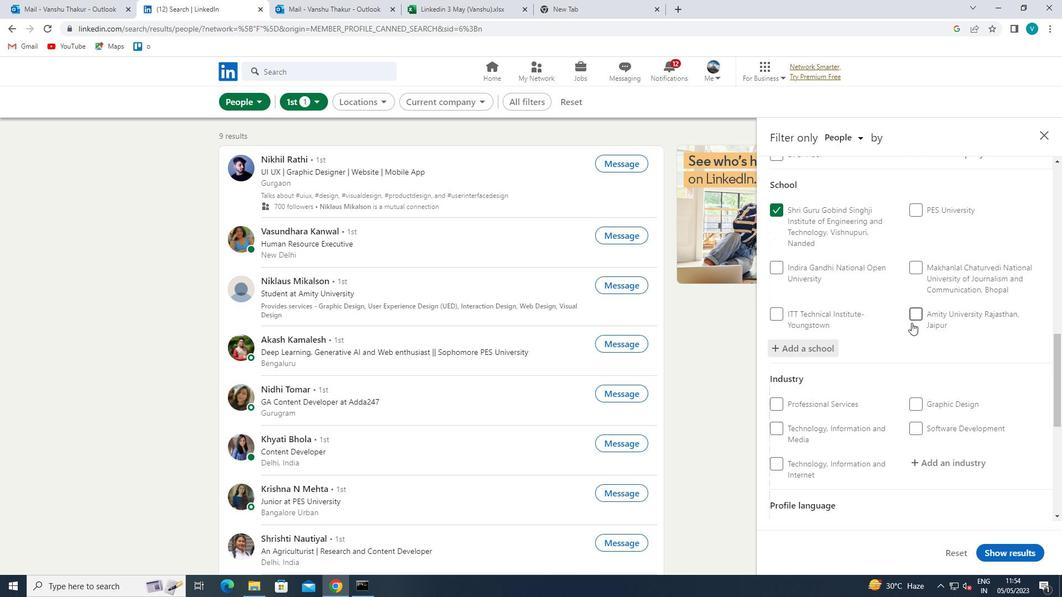
Action: Mouse scrolled (911, 323) with delta (0, 0)
Screenshot: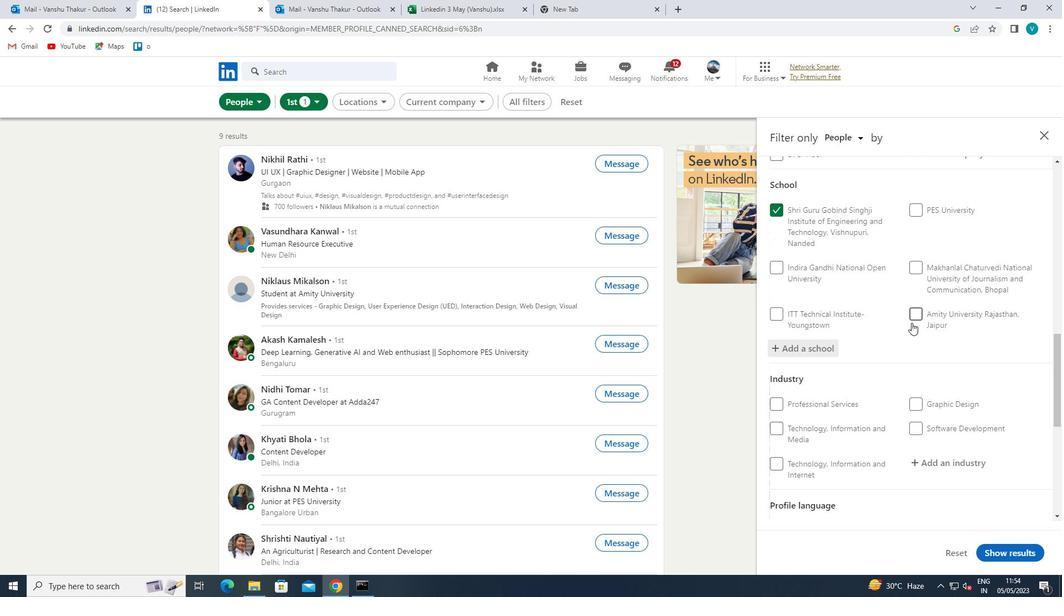 
Action: Mouse moved to (919, 350)
Screenshot: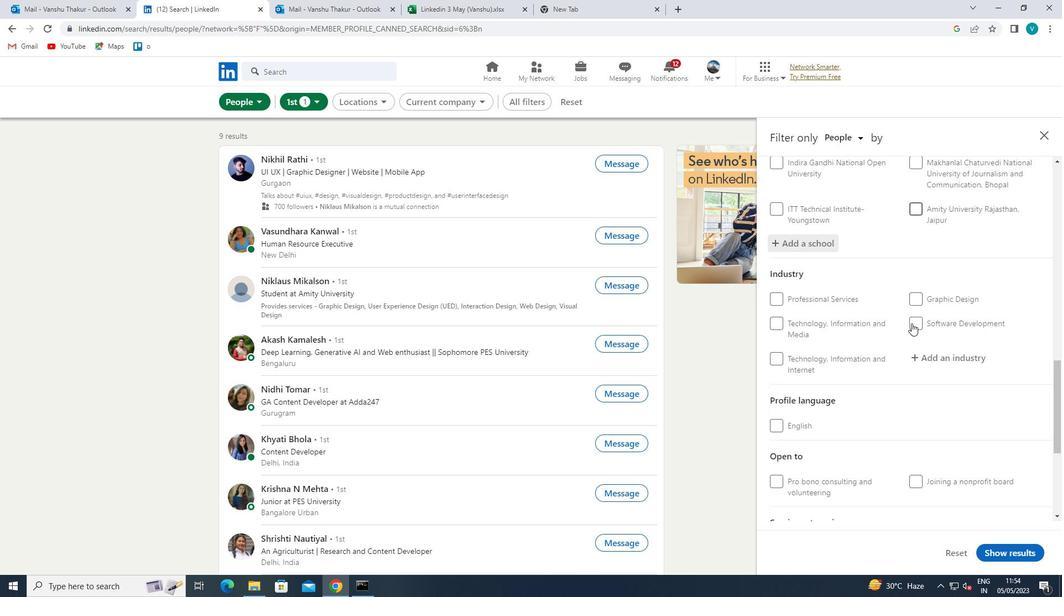 
Action: Mouse pressed left at (919, 350)
Screenshot: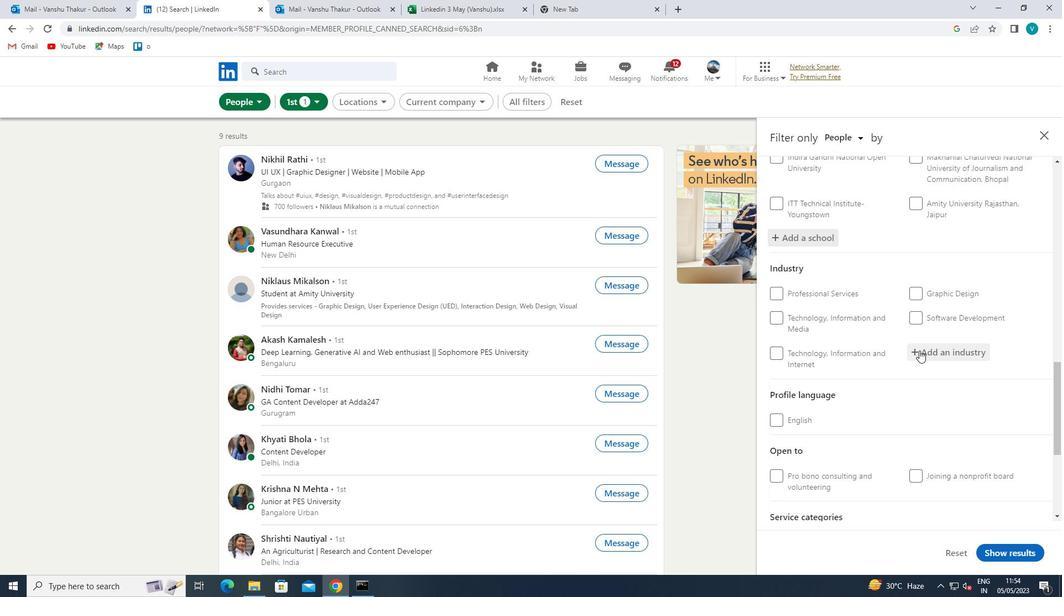 
Action: Mouse moved to (921, 351)
Screenshot: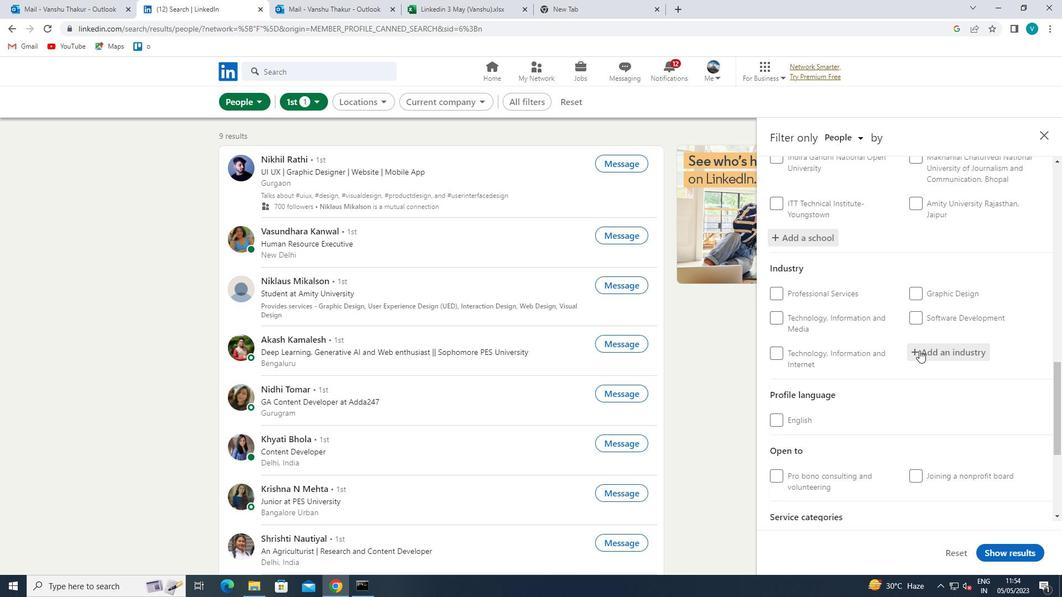 
Action: Key pressed <Key.shift>RETAIL<Key.space>
Screenshot: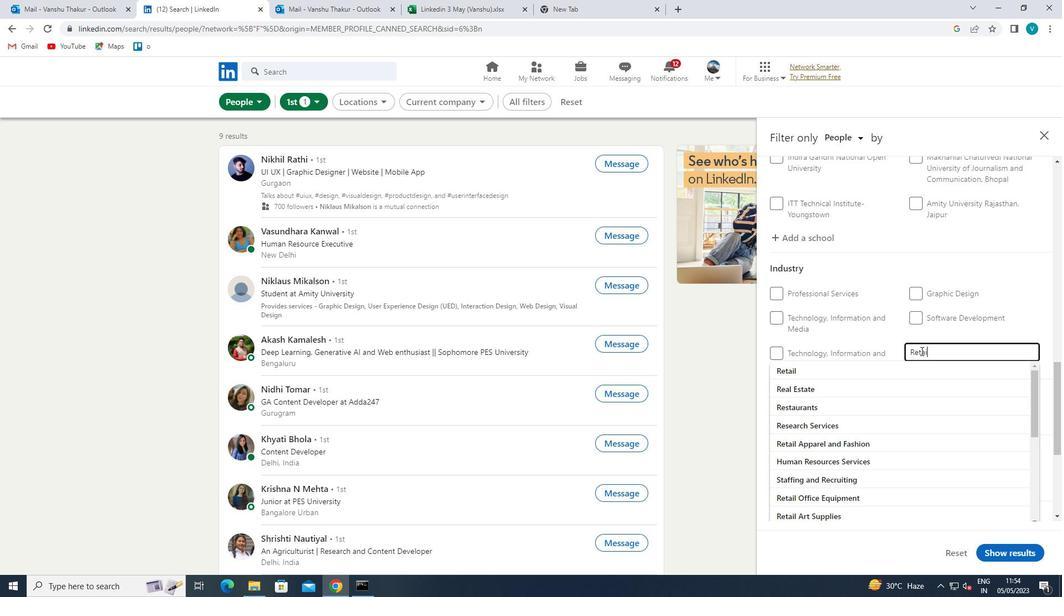 
Action: Mouse moved to (879, 381)
Screenshot: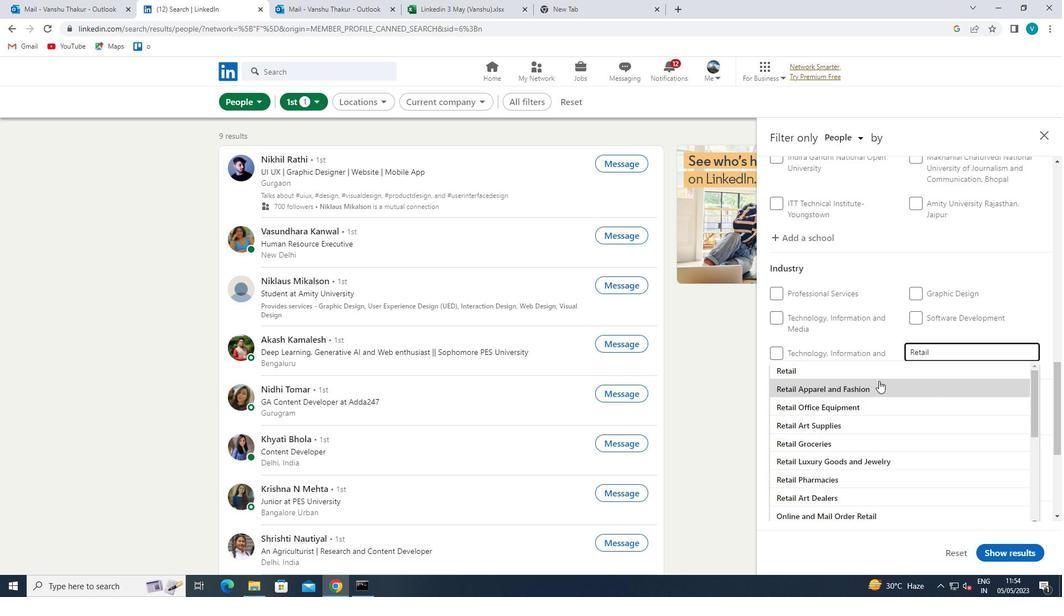 
Action: Mouse pressed left at (879, 381)
Screenshot: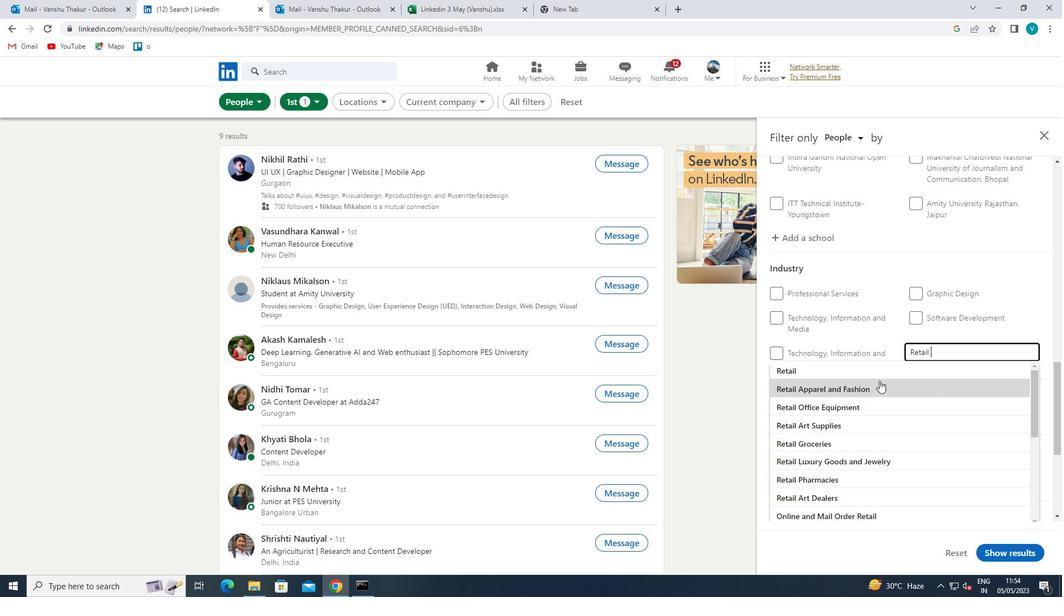 
Action: Mouse moved to (880, 381)
Screenshot: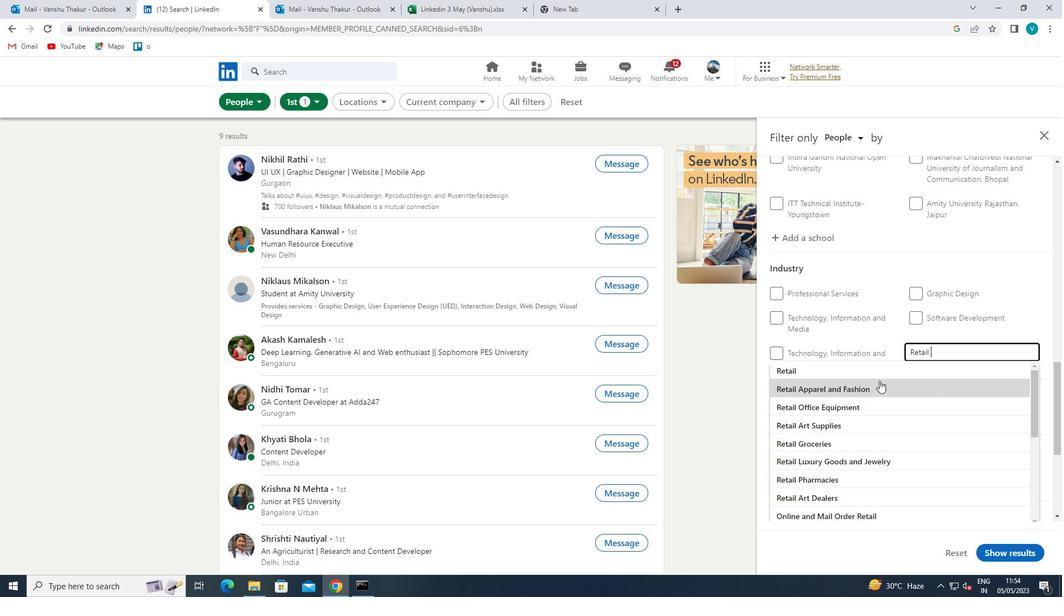 
Action: Mouse scrolled (880, 380) with delta (0, 0)
Screenshot: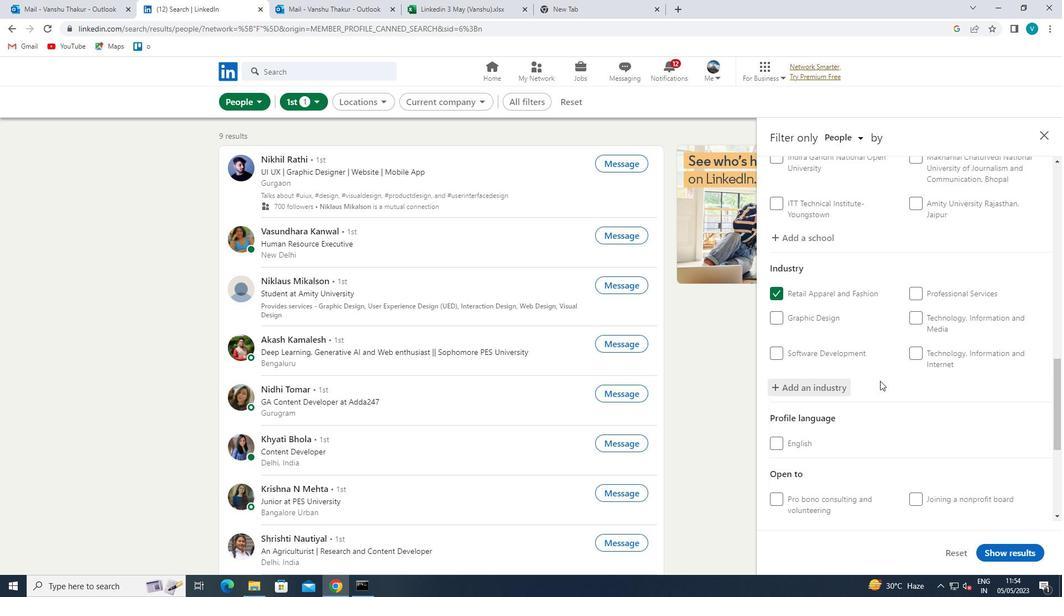 
Action: Mouse scrolled (880, 380) with delta (0, 0)
Screenshot: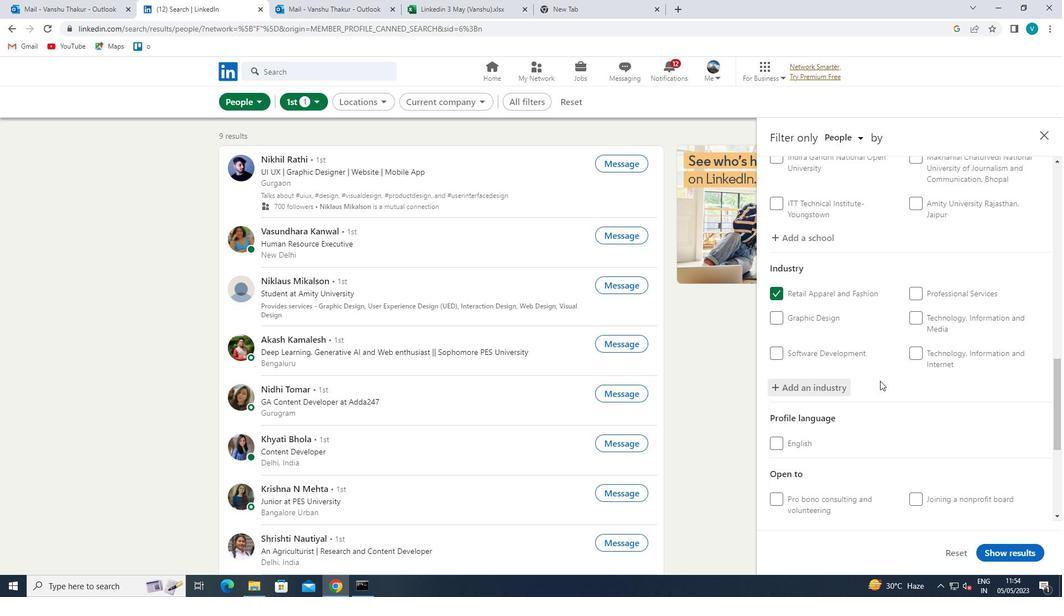 
Action: Mouse scrolled (880, 380) with delta (0, 0)
Screenshot: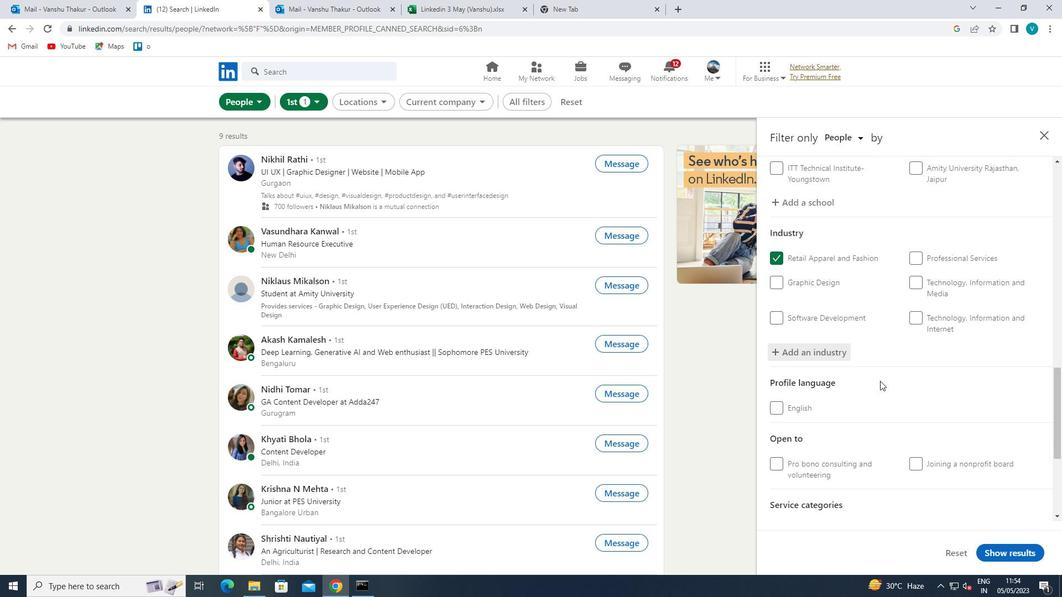 
Action: Mouse scrolled (880, 380) with delta (0, 0)
Screenshot: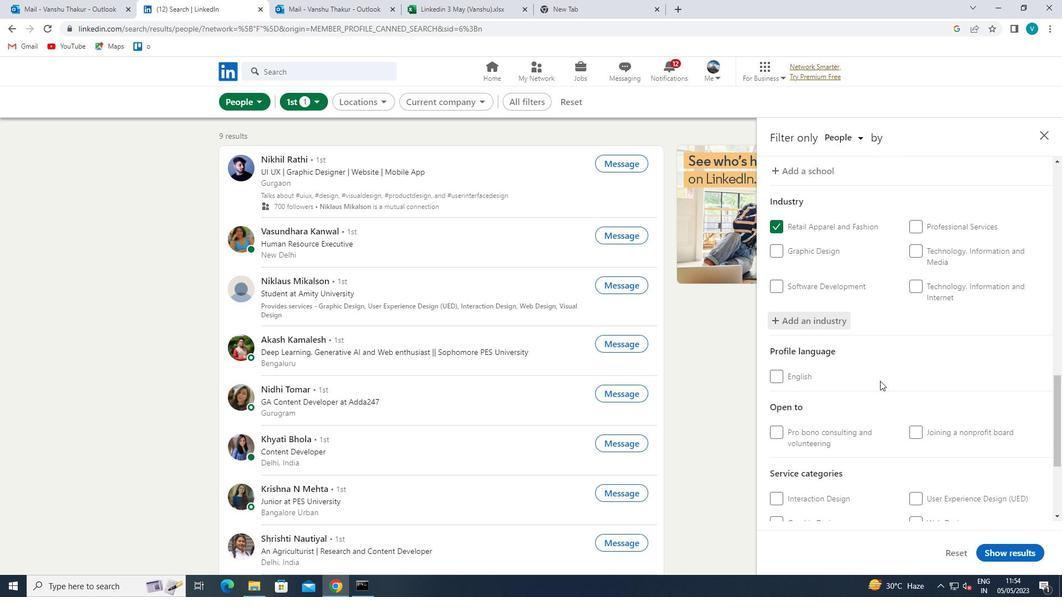 
Action: Mouse moved to (926, 382)
Screenshot: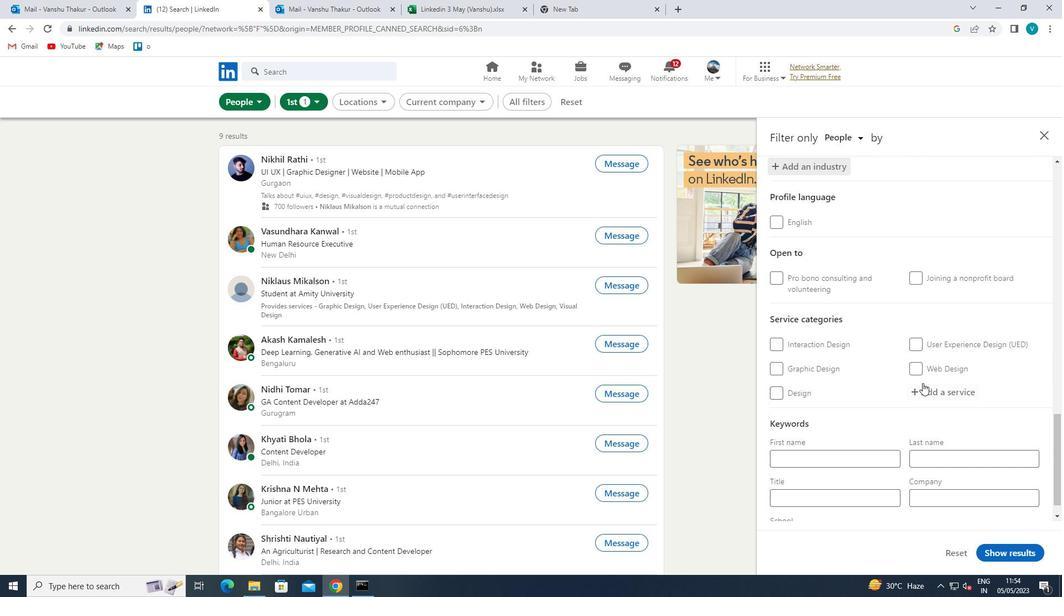 
Action: Mouse pressed left at (926, 382)
Screenshot: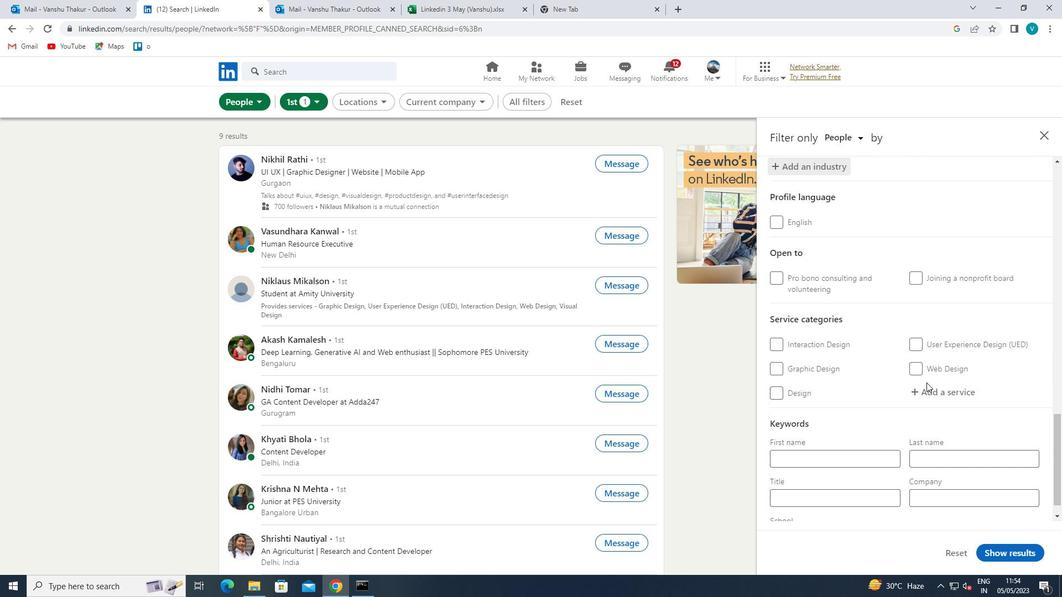 
Action: Mouse moved to (927, 382)
Screenshot: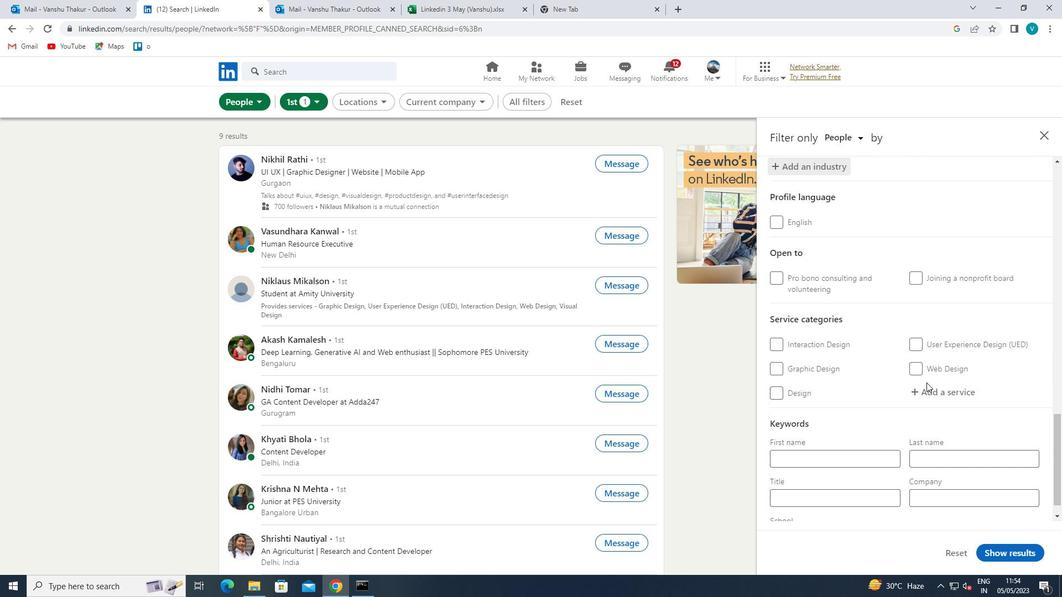 
Action: Key pressed <Key.shift>FINANCIAL<Key.space>
Screenshot: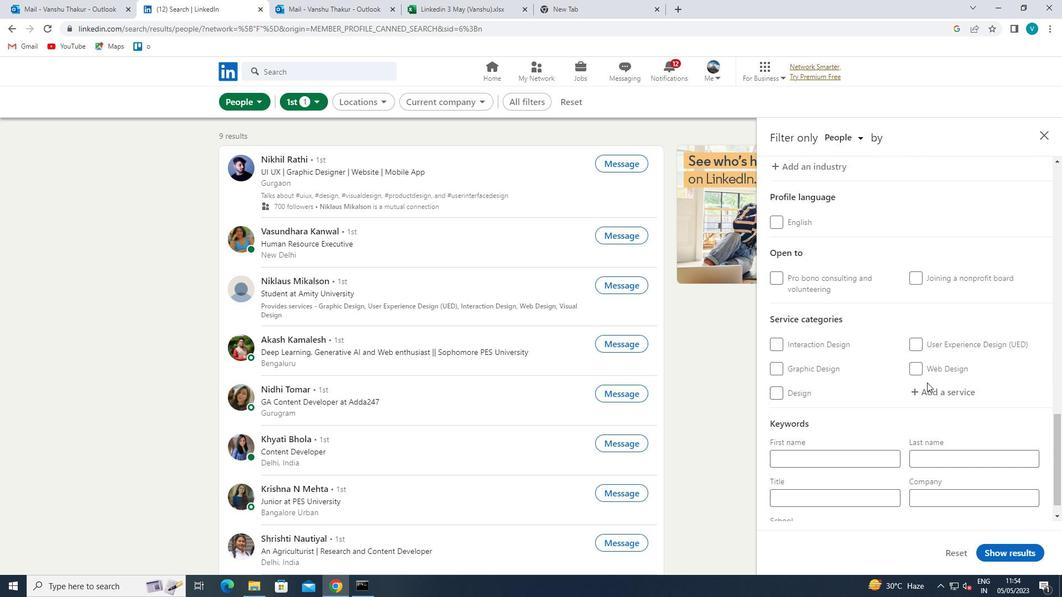 
Action: Mouse moved to (925, 393)
Screenshot: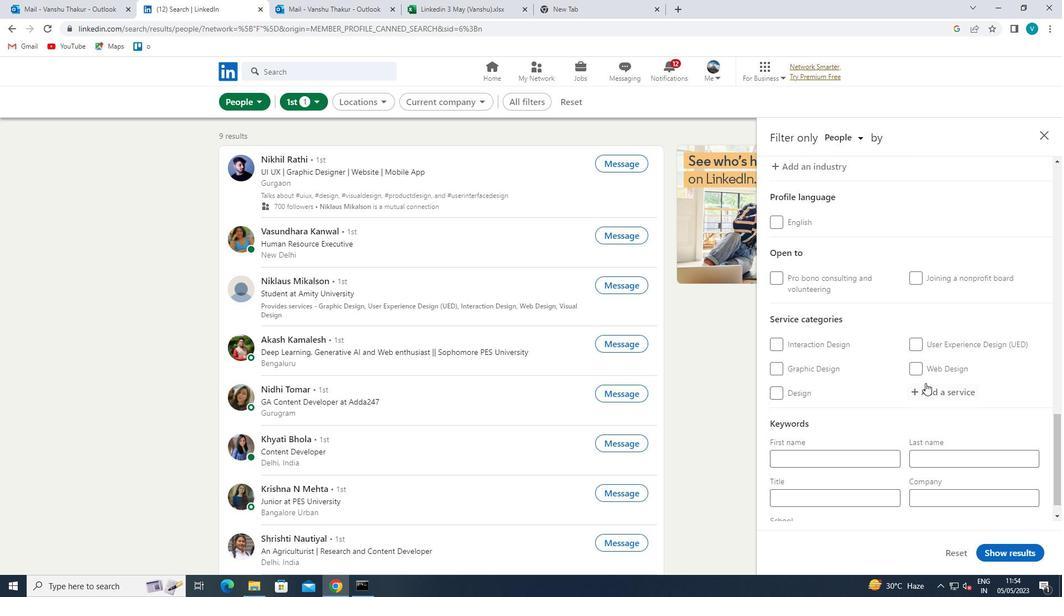 
Action: Mouse pressed left at (925, 393)
Screenshot: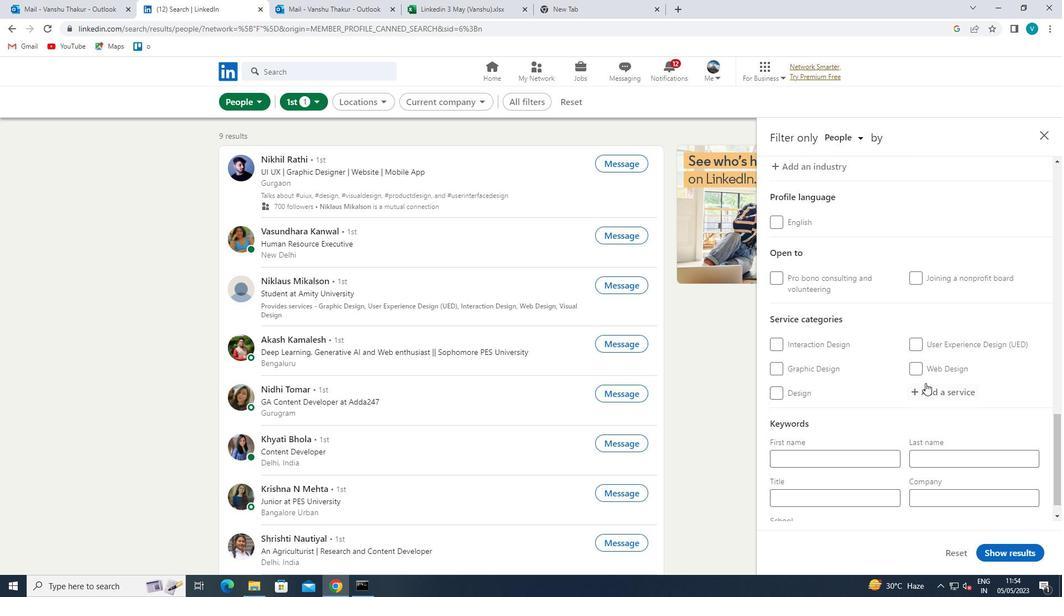 
Action: Key pressed <Key.shift>FINANCIAL<Key.space>
Screenshot: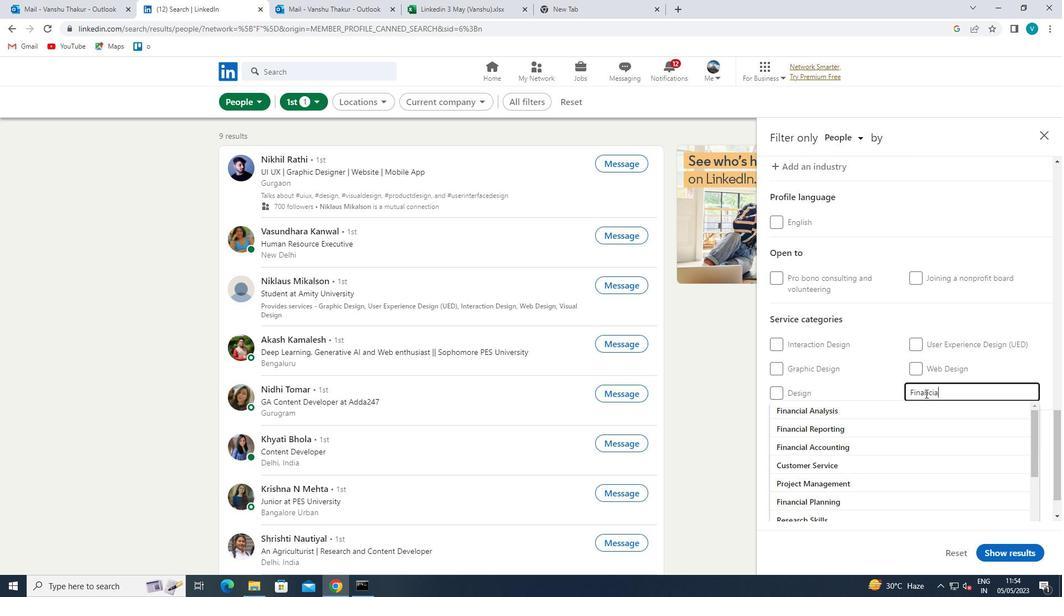 
Action: Mouse moved to (890, 429)
Screenshot: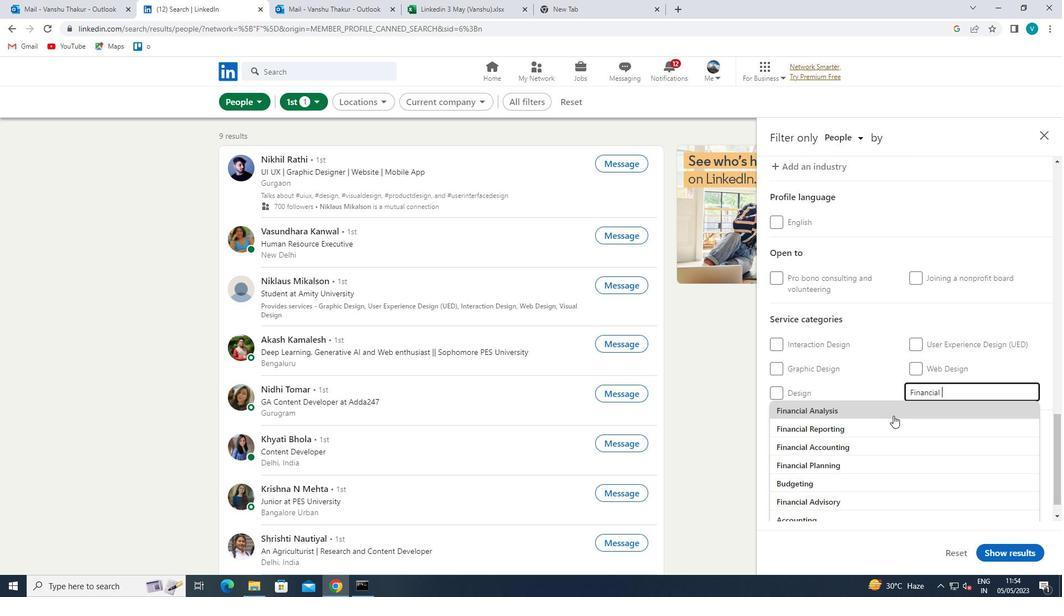 
Action: Mouse pressed left at (890, 429)
Screenshot: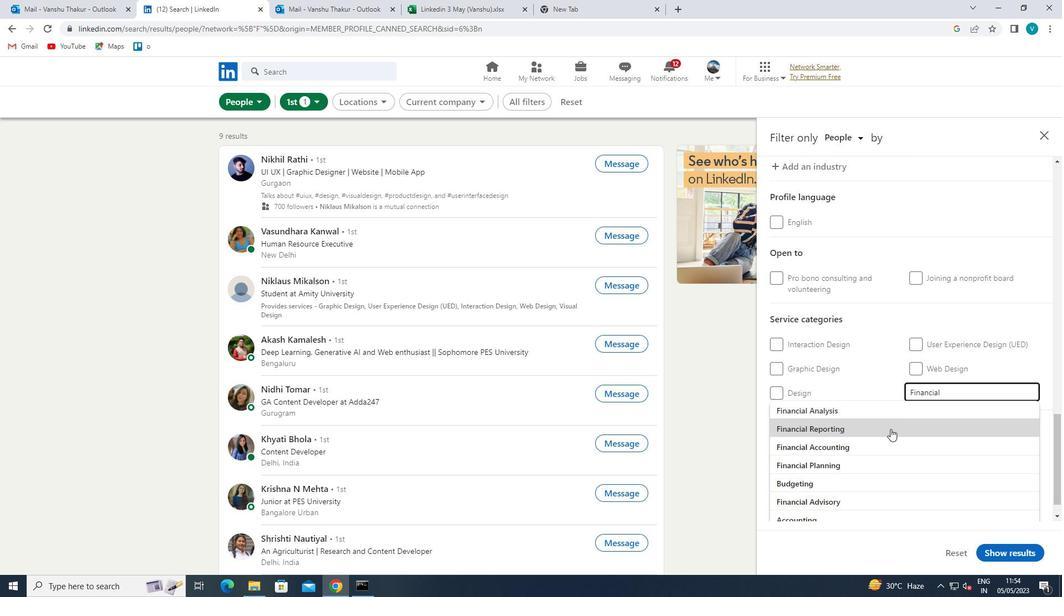 
Action: Mouse scrolled (890, 428) with delta (0, 0)
Screenshot: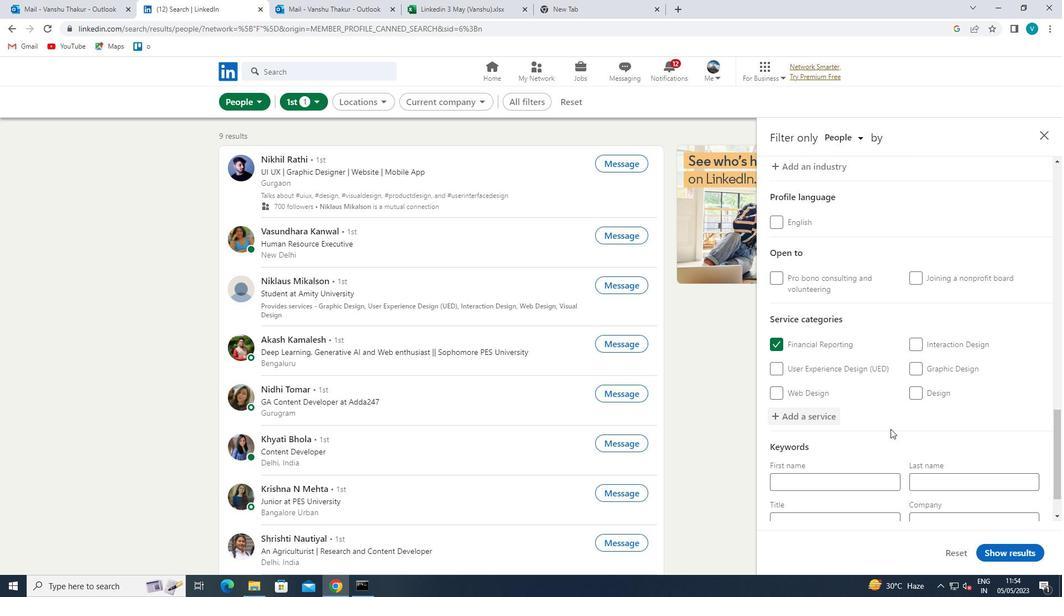 
Action: Mouse scrolled (890, 428) with delta (0, 0)
Screenshot: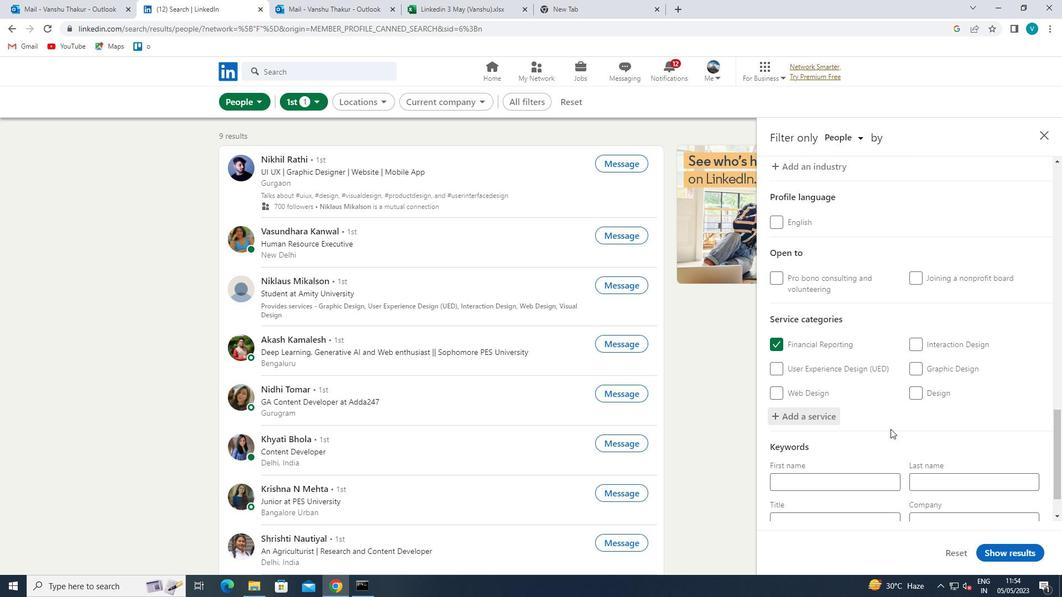 
Action: Mouse scrolled (890, 428) with delta (0, 0)
Screenshot: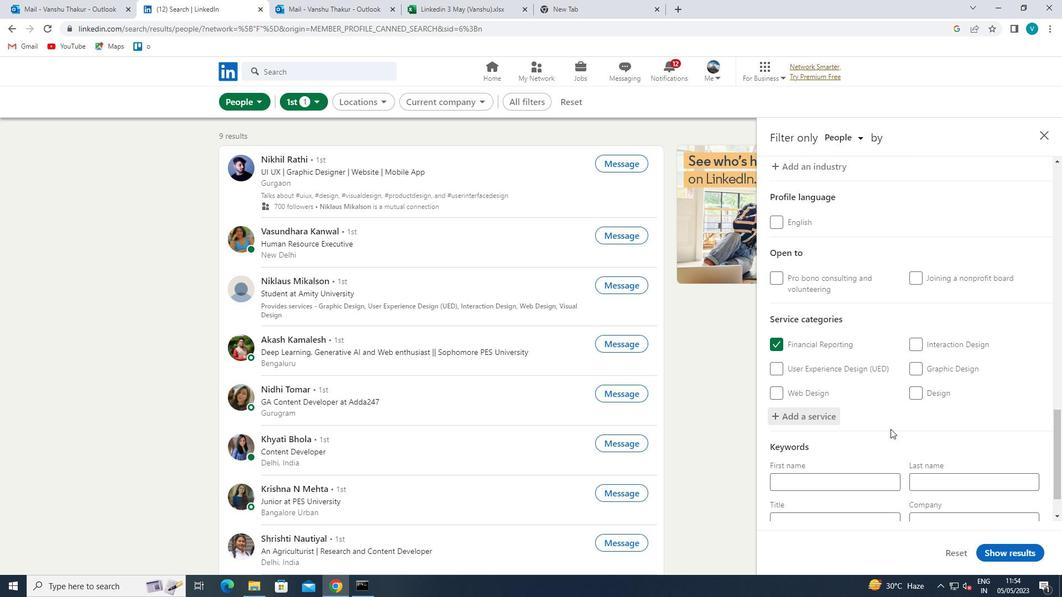 
Action: Mouse moved to (867, 468)
Screenshot: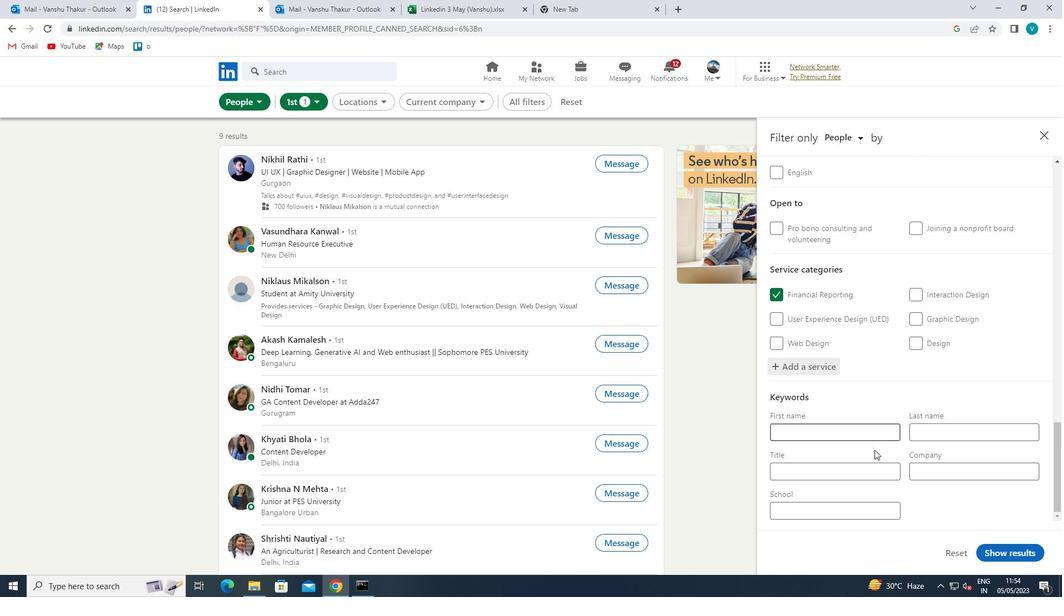 
Action: Mouse pressed left at (867, 468)
Screenshot: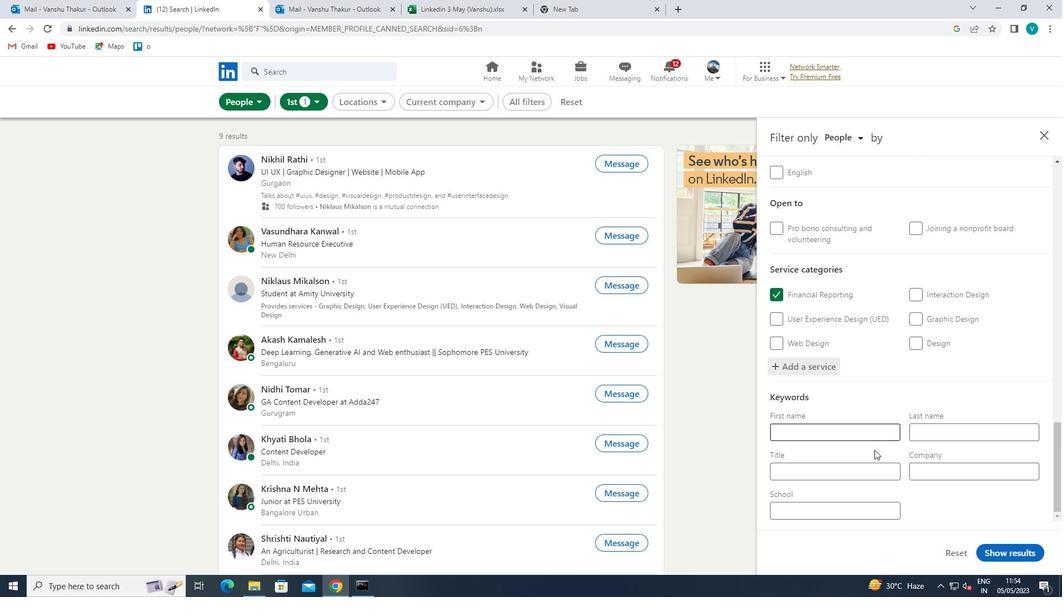 
Action: Key pressed <Key.shift>HOMELESS<Key.space><Key.shift>SHELTER<Key.space><Key.shift>WORKER<Key.space>
Screenshot: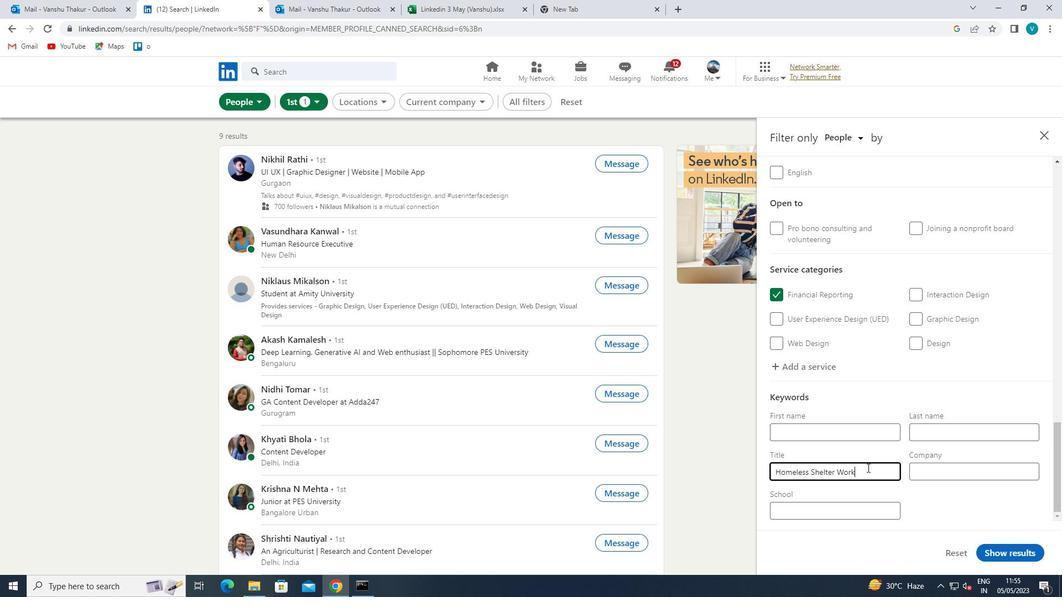 
Action: Mouse moved to (997, 549)
Screenshot: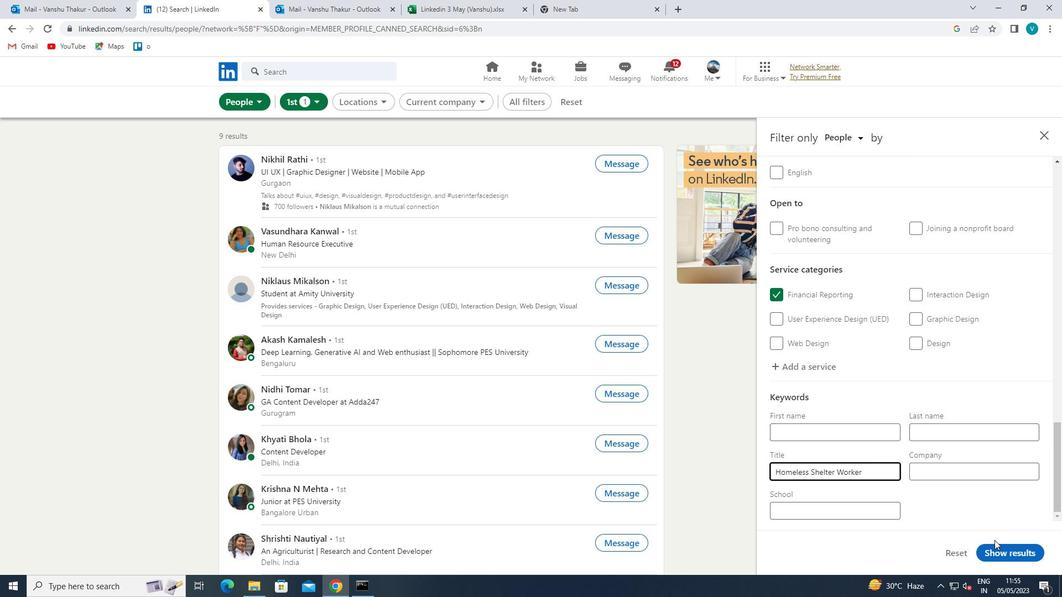 
Action: Mouse pressed left at (997, 549)
Screenshot: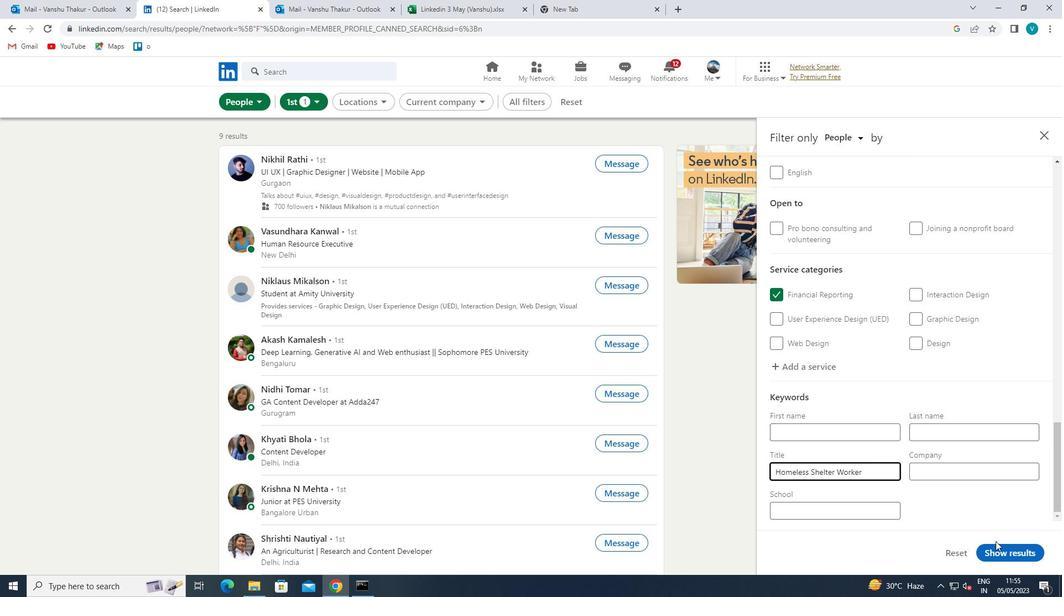 
